 Task: Set up a 30-minute session to provide feedback on website user experience.
Action: Mouse pressed left at (84, 119)
Screenshot: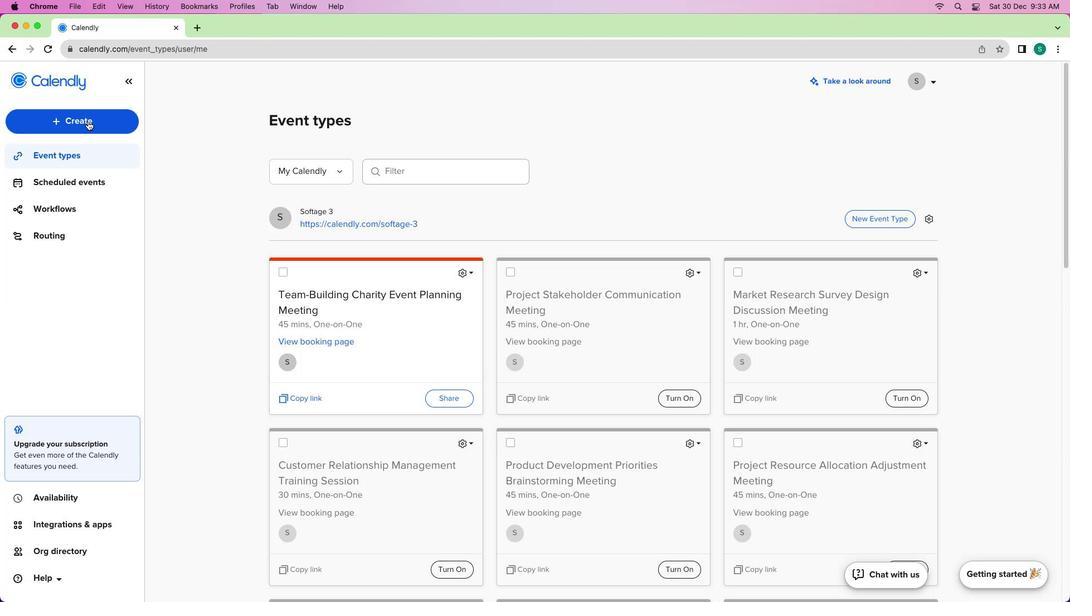 
Action: Mouse moved to (84, 119)
Screenshot: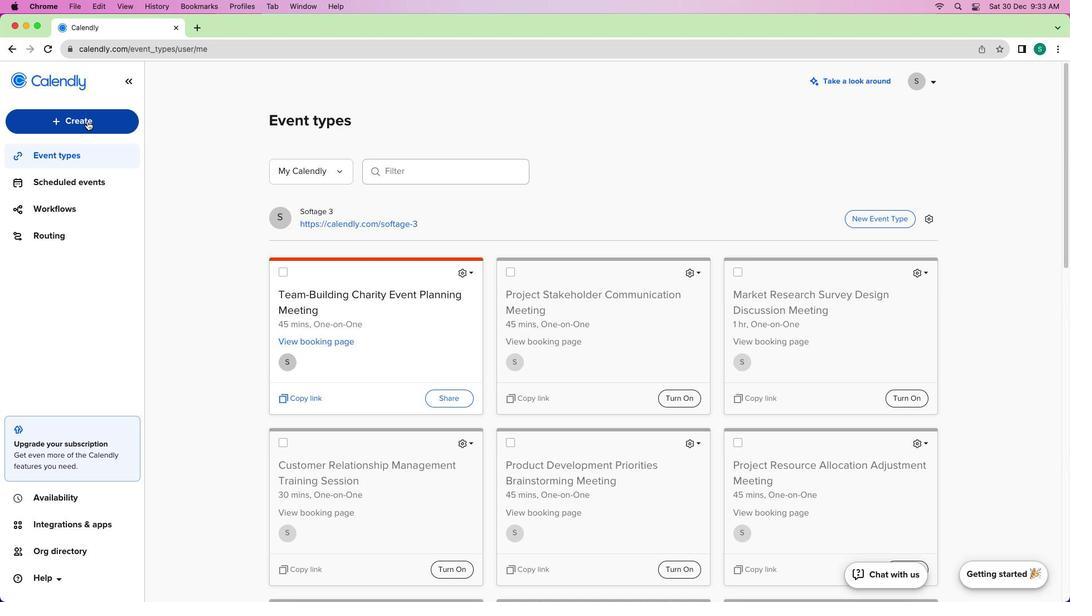 
Action: Mouse pressed left at (84, 119)
Screenshot: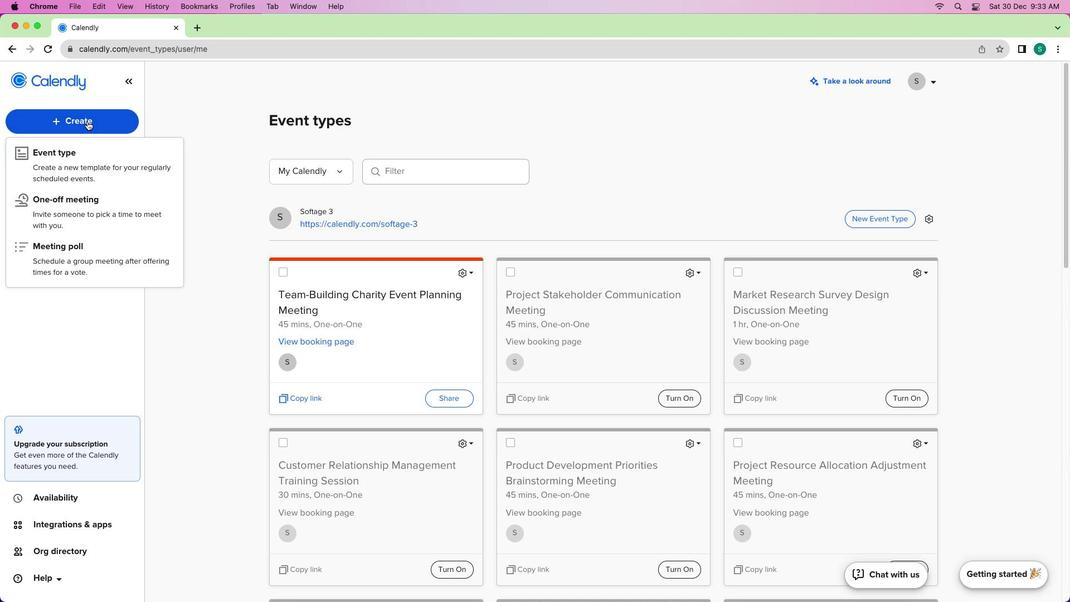 
Action: Mouse moved to (85, 135)
Screenshot: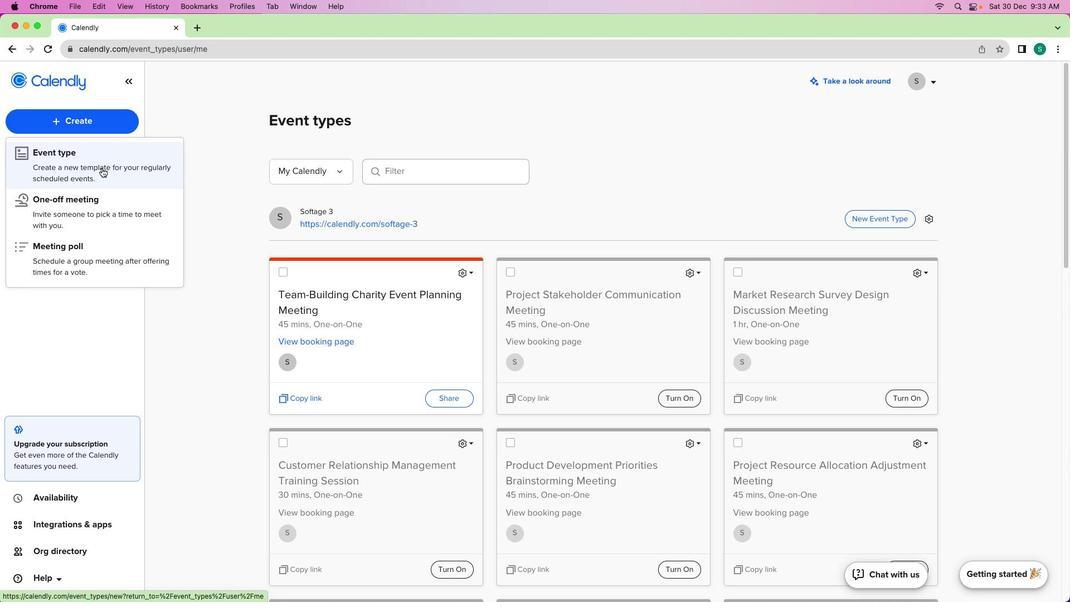 
Action: Mouse pressed left at (85, 135)
Screenshot: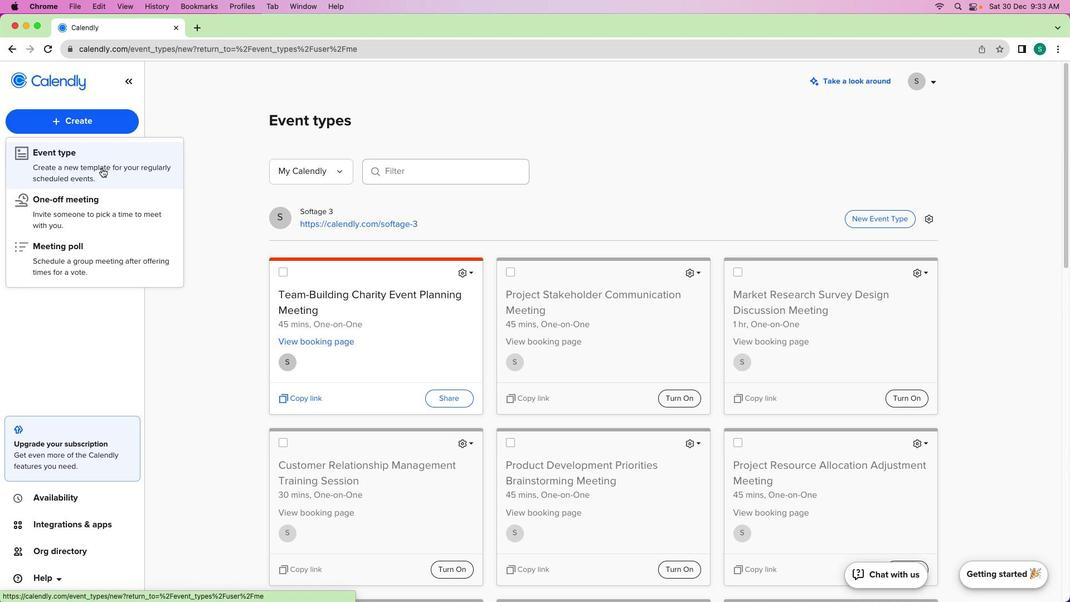
Action: Mouse moved to (99, 146)
Screenshot: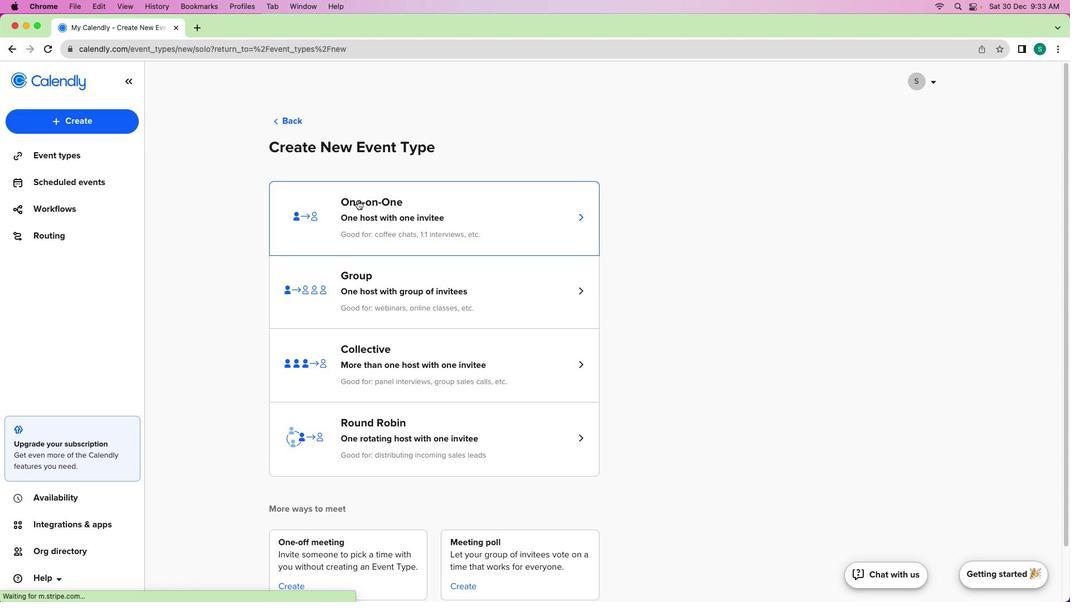 
Action: Mouse pressed left at (99, 146)
Screenshot: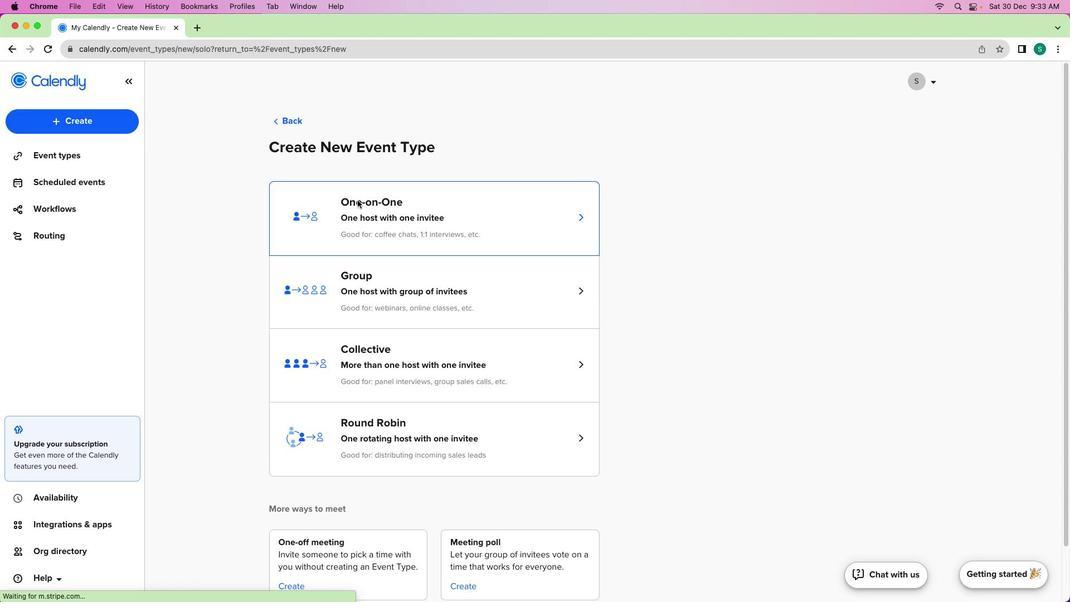 
Action: Mouse moved to (88, 139)
Screenshot: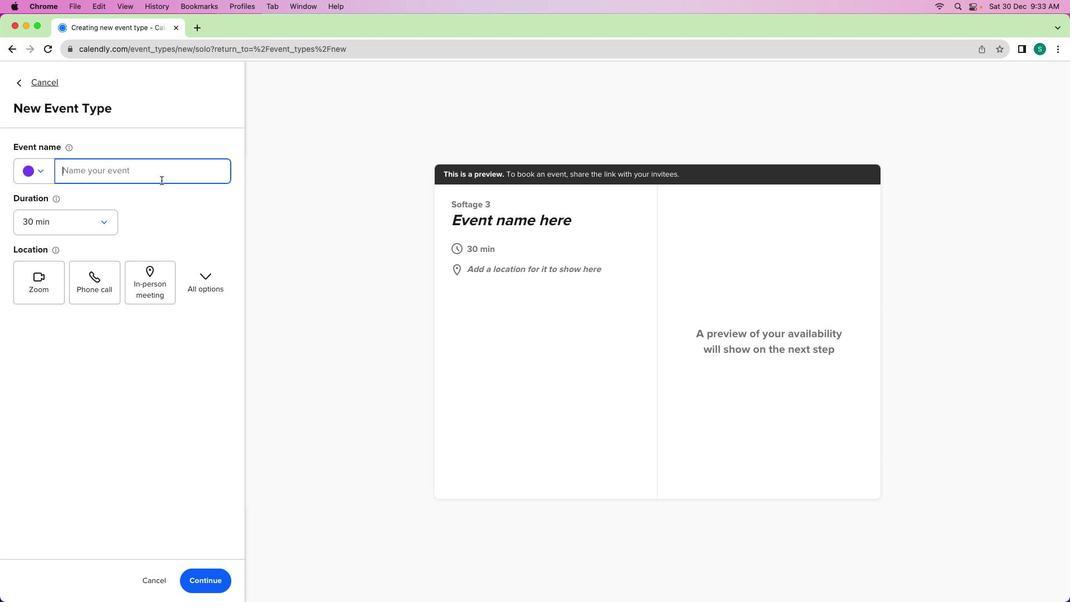 
Action: Mouse pressed left at (88, 139)
Screenshot: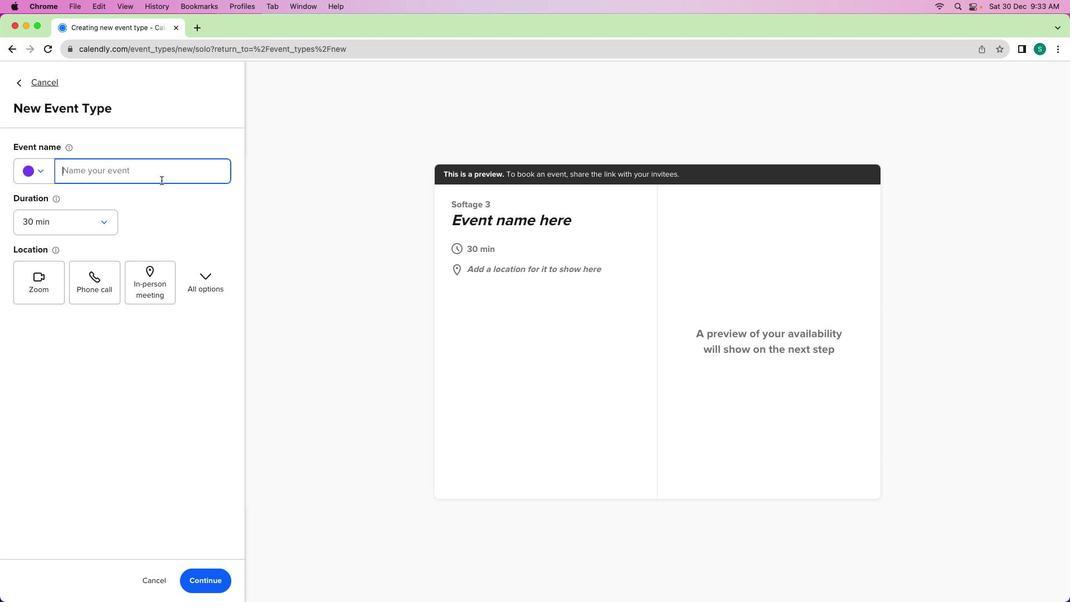 
Action: Key pressed Key.shift'W''e''b''i''s''t''e'Key.spaceKey.shift'U''s''e''r'Key.leftKey.leftKey.leftKey.leftKey.leftKey.leftKey.left'i'Key.leftKey.leftKey.backspaceKey.downKey.spaceKey.shift'E''x''p''e''r''i''e''n''c''e'Key.spaceKey.shift'F''e''e''d''b''a''c''k'Key.spaceKey.shift'S''e''s''s''i''o''n'
Screenshot: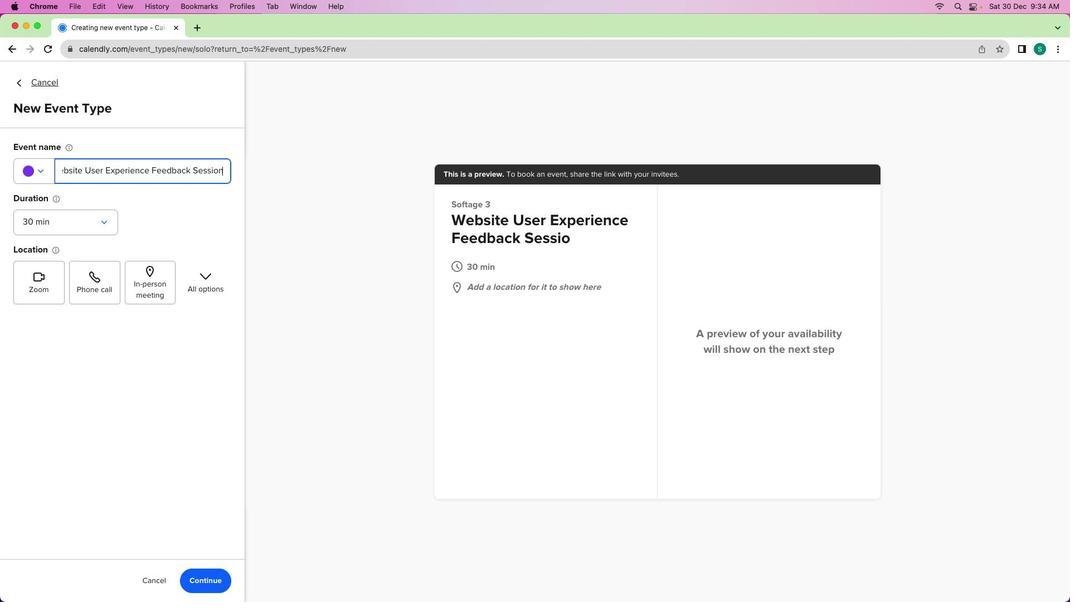 
Action: Mouse moved to (81, 136)
Screenshot: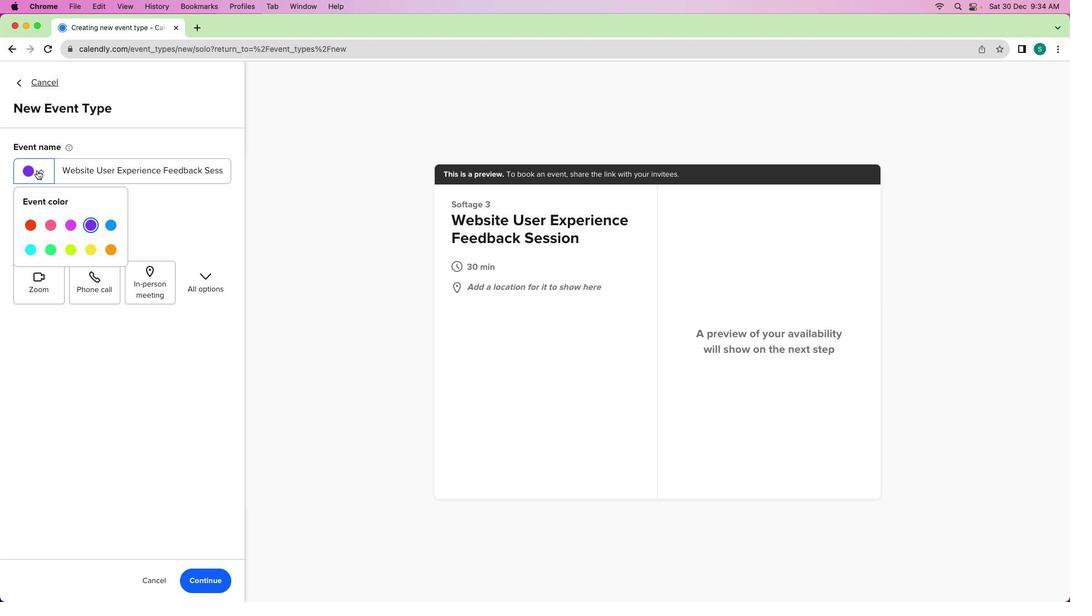 
Action: Mouse pressed left at (81, 136)
Screenshot: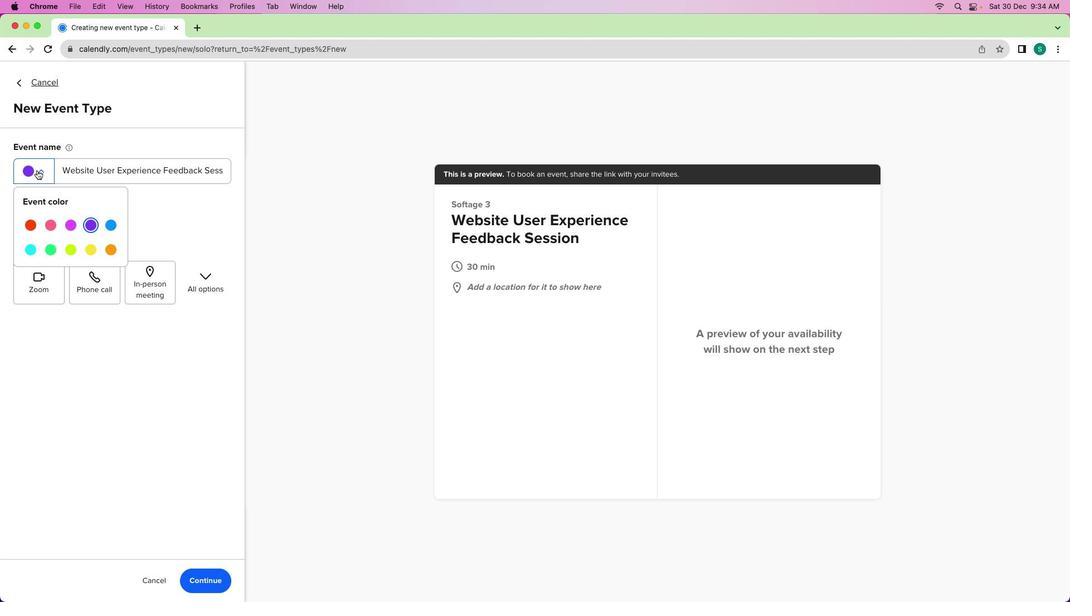 
Action: Mouse moved to (83, 155)
Screenshot: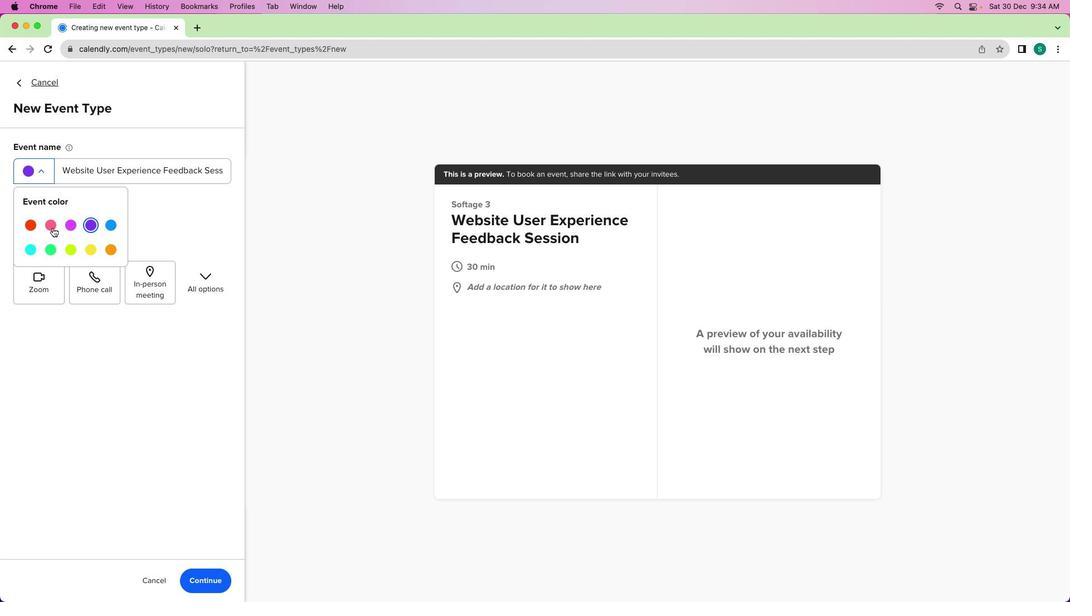 
Action: Mouse pressed left at (83, 155)
Screenshot: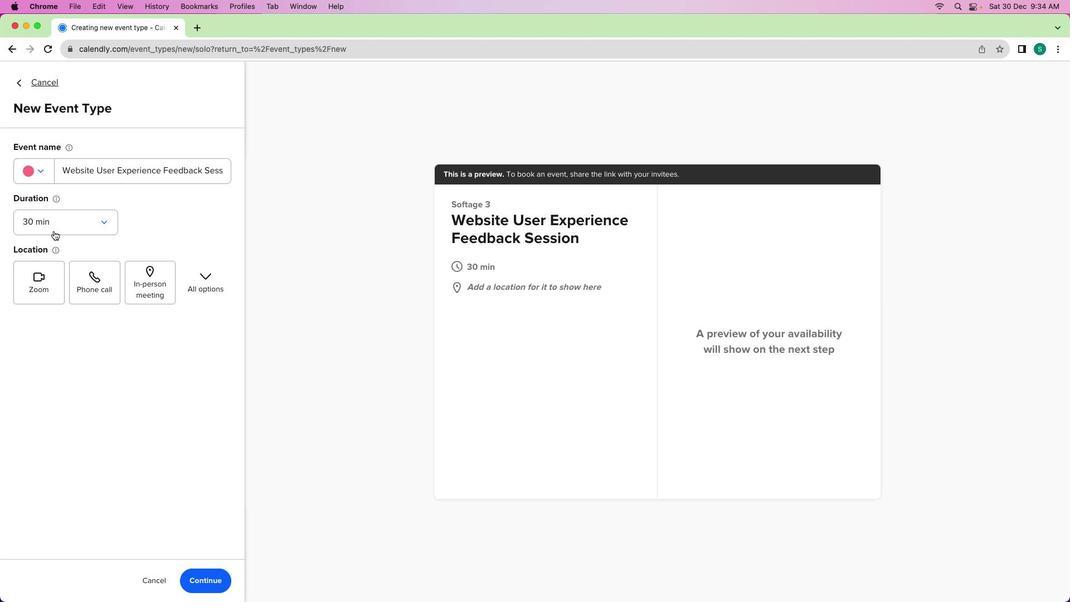 
Action: Mouse moved to (90, 274)
Screenshot: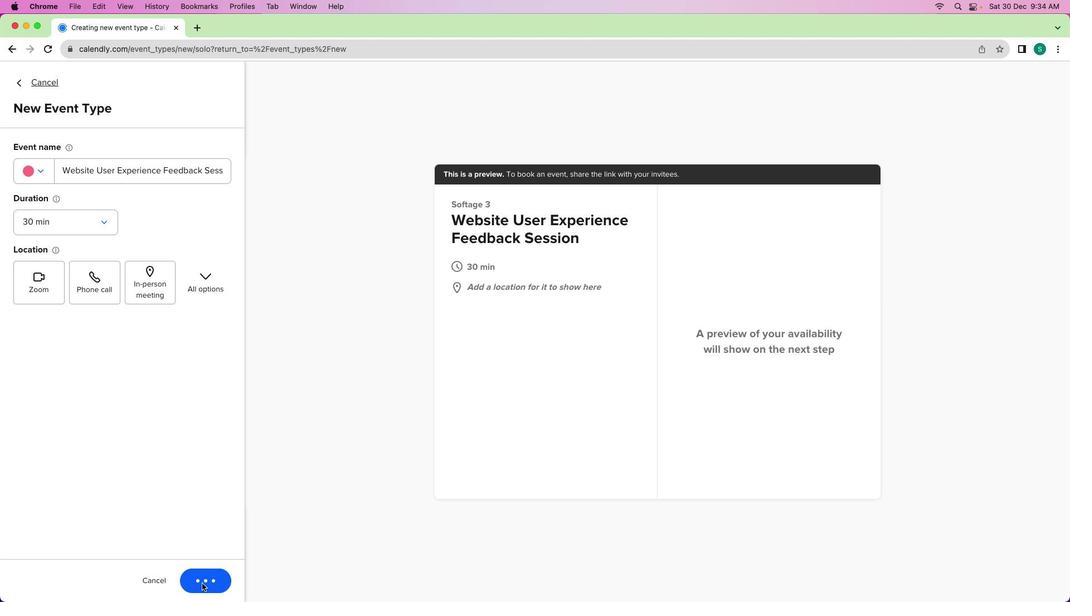 
Action: Mouse pressed left at (90, 274)
Screenshot: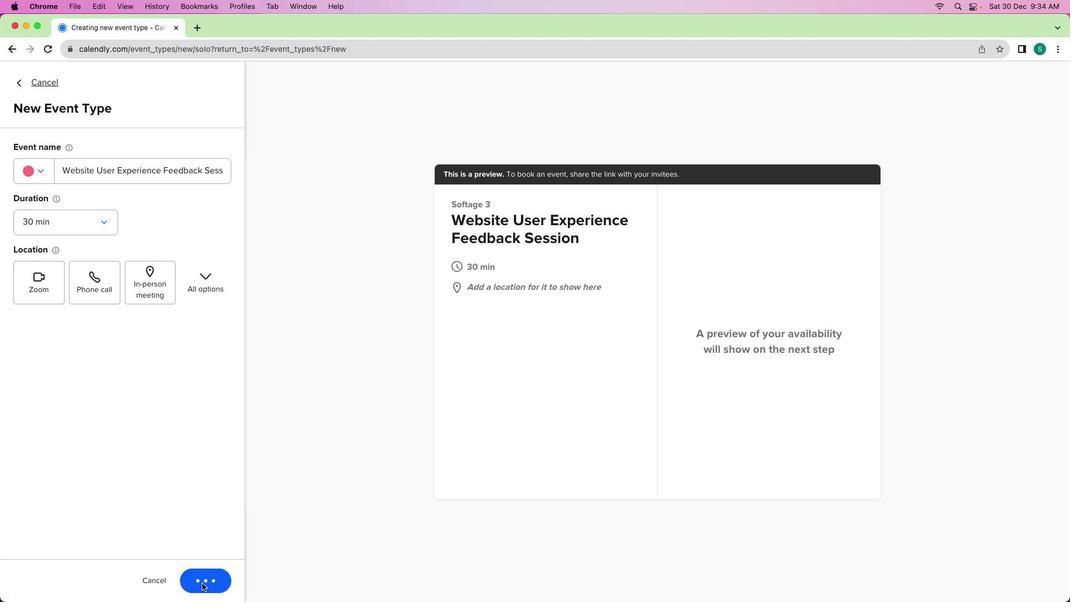 
Action: Mouse moved to (90, 222)
Screenshot: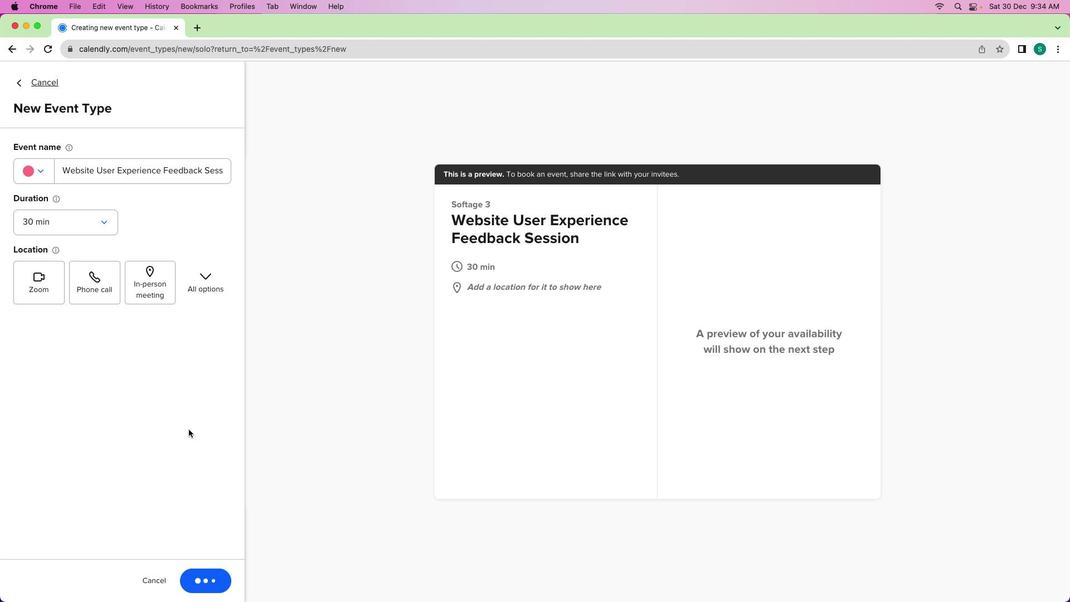 
Action: Mouse scrolled (90, 222) with delta (80, 79)
Screenshot: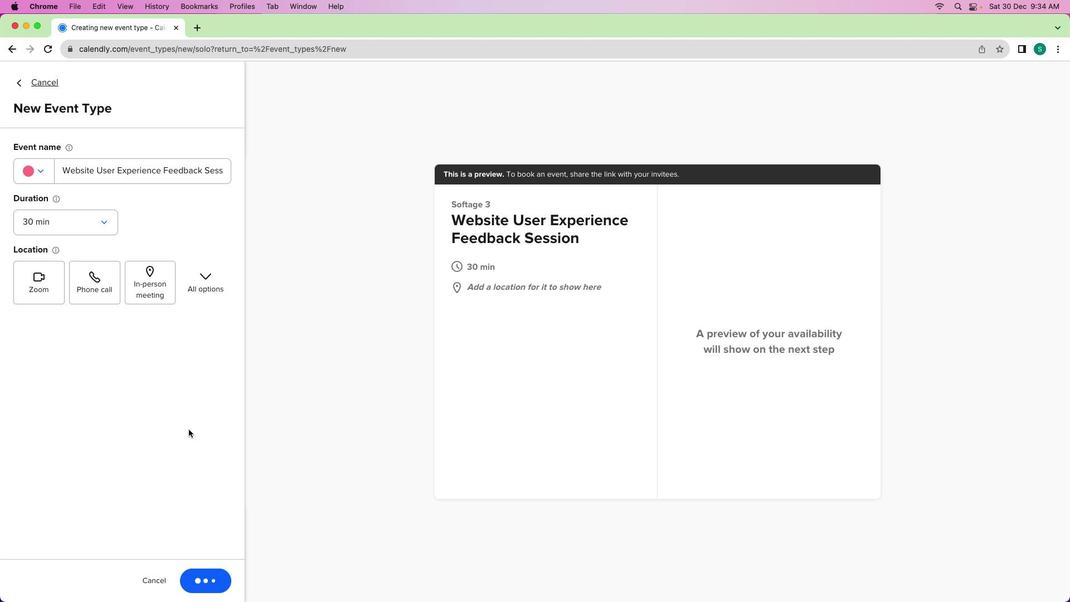 
Action: Mouse moved to (90, 222)
Screenshot: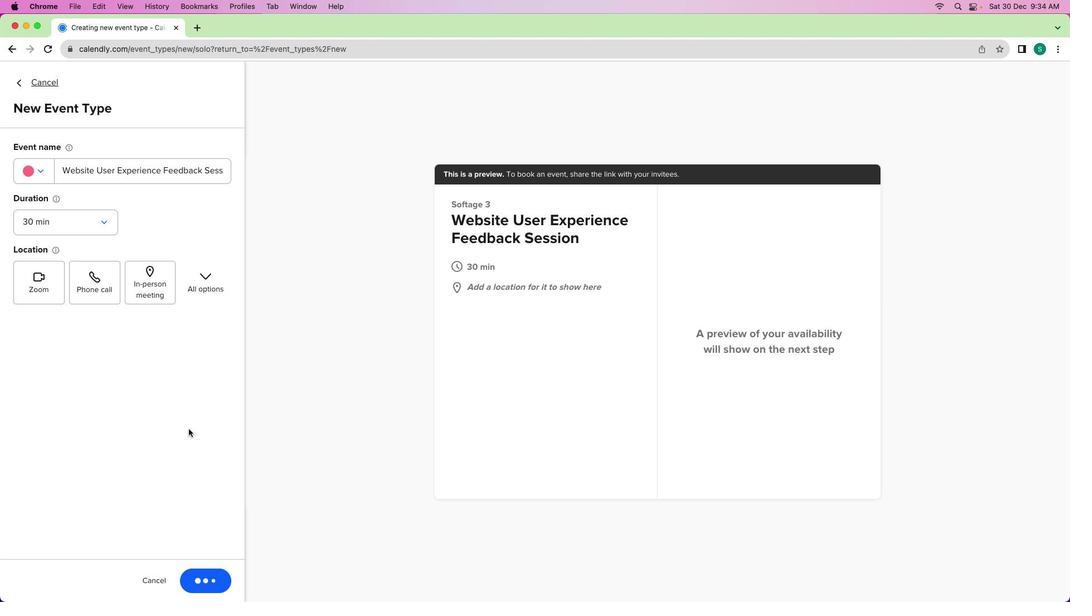 
Action: Mouse scrolled (90, 222) with delta (80, 79)
Screenshot: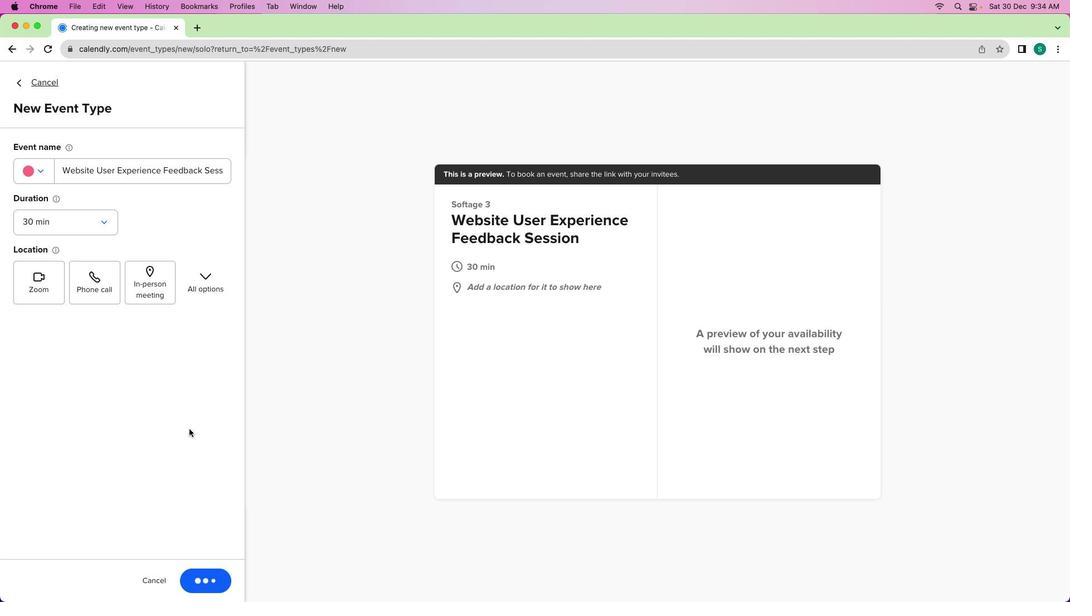 
Action: Mouse moved to (90, 222)
Screenshot: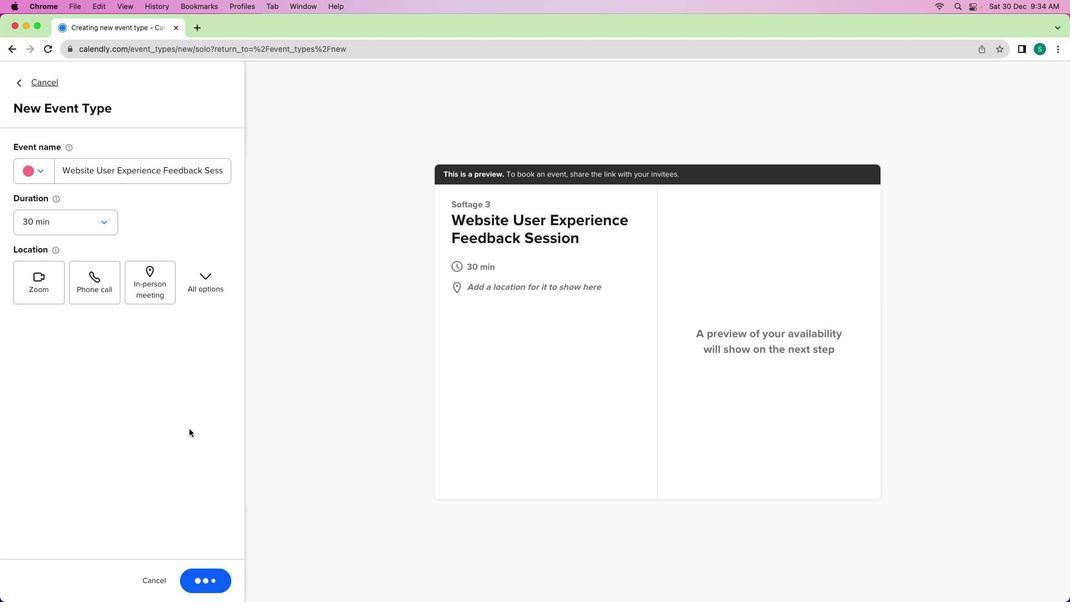 
Action: Mouse scrolled (90, 222) with delta (80, 79)
Screenshot: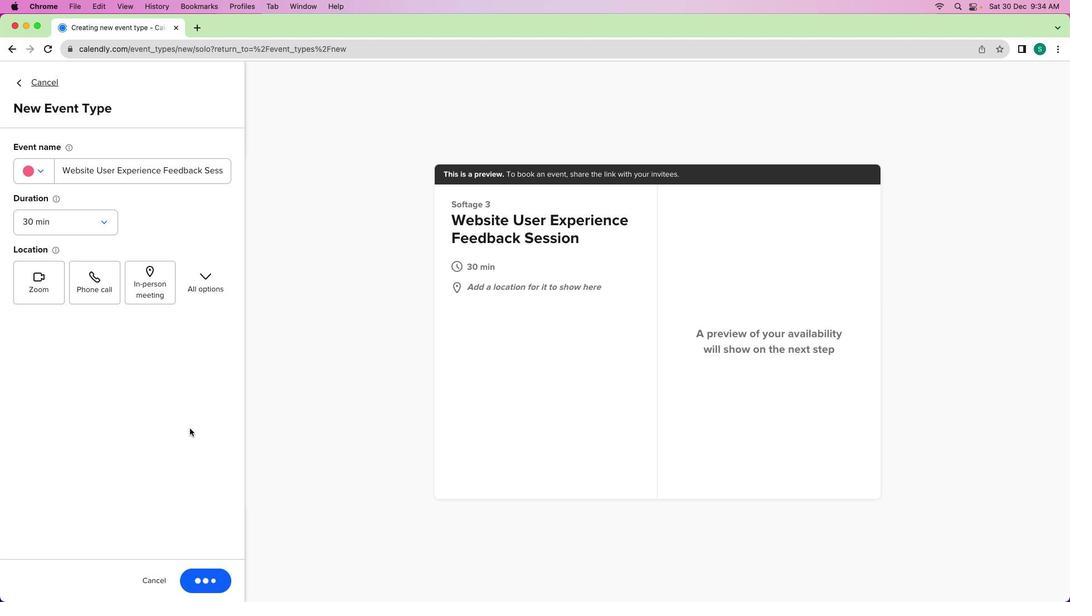 
Action: Mouse moved to (90, 222)
Screenshot: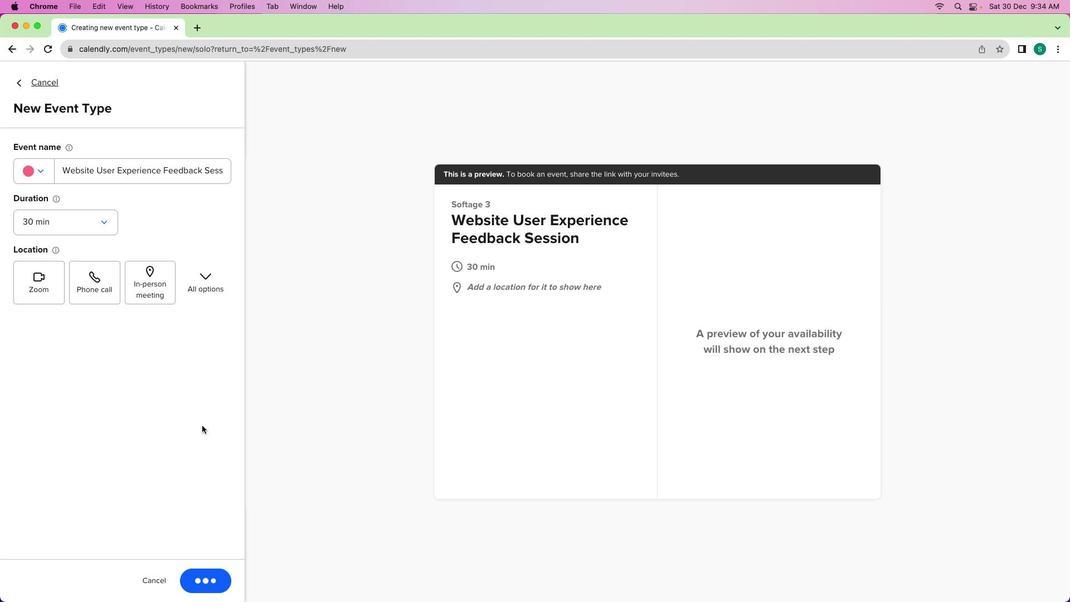 
Action: Mouse scrolled (90, 222) with delta (80, 78)
Screenshot: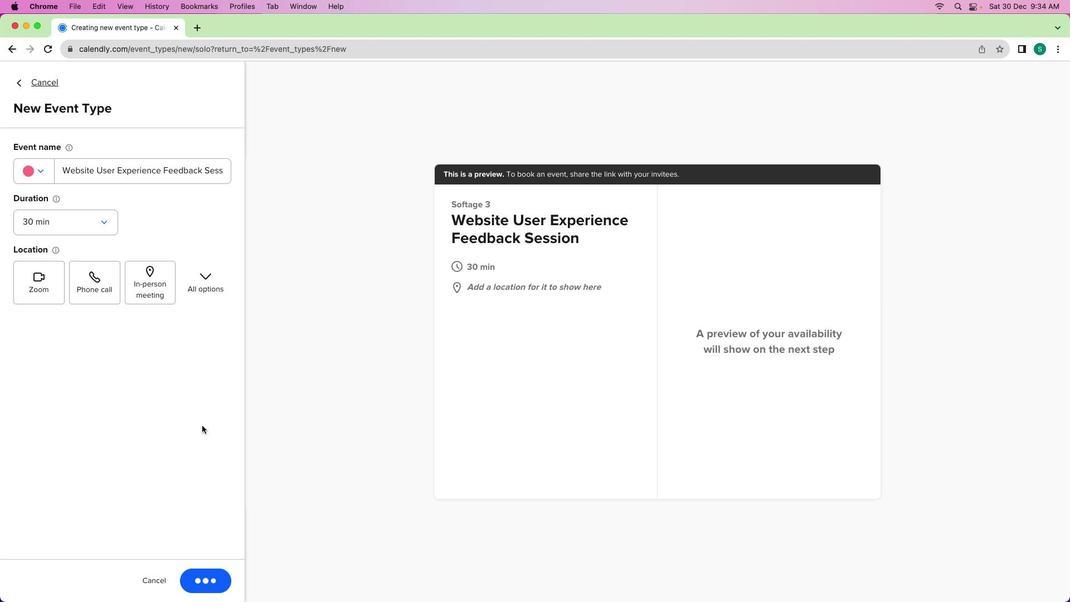
Action: Mouse moved to (92, 220)
Screenshot: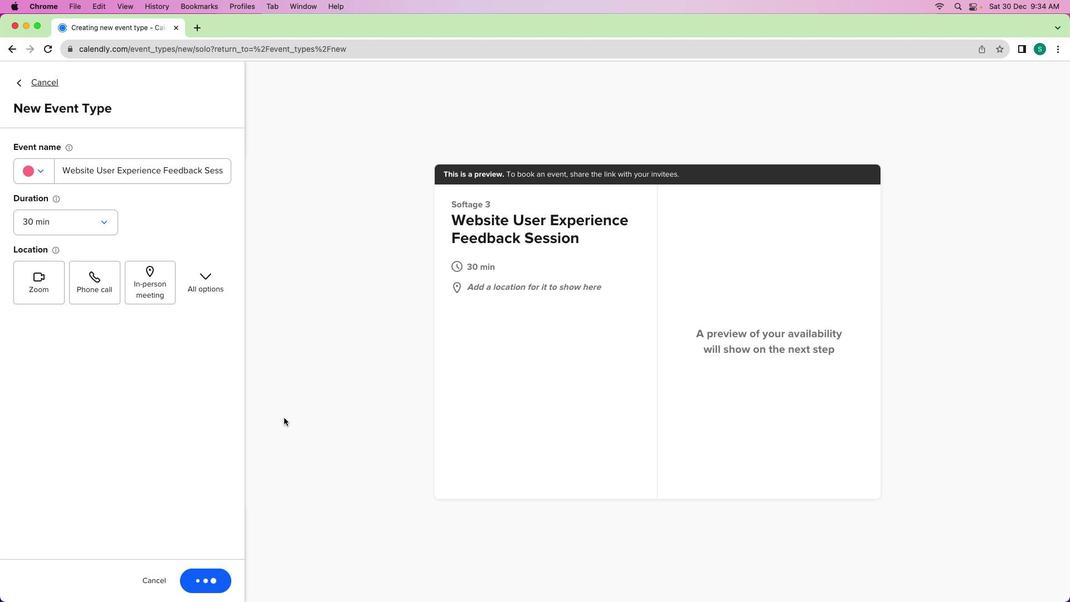 
Action: Mouse scrolled (92, 220) with delta (80, 79)
Screenshot: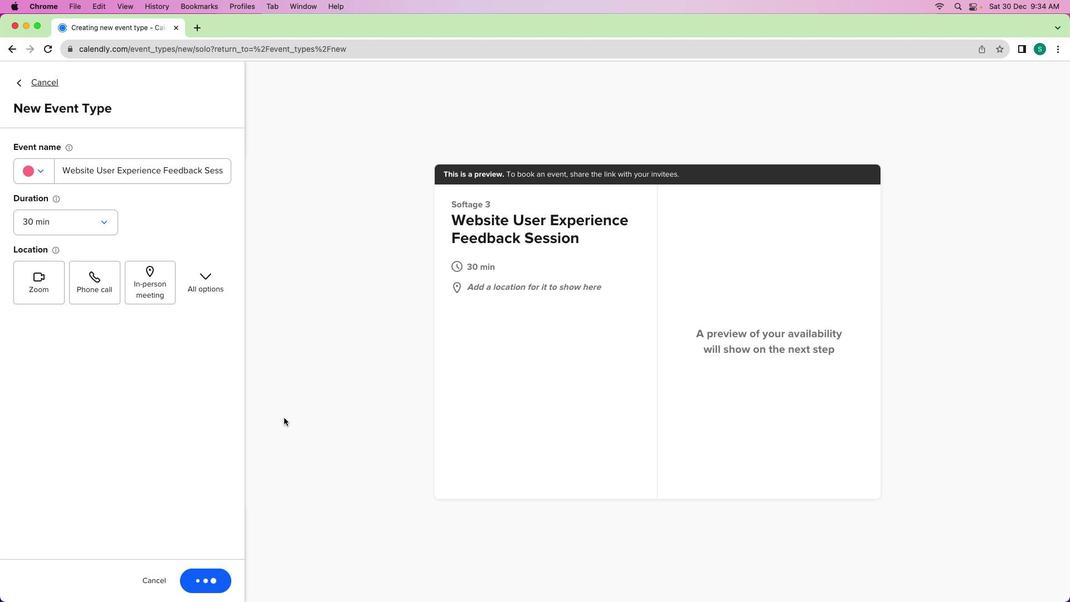 
Action: Mouse moved to (95, 219)
Screenshot: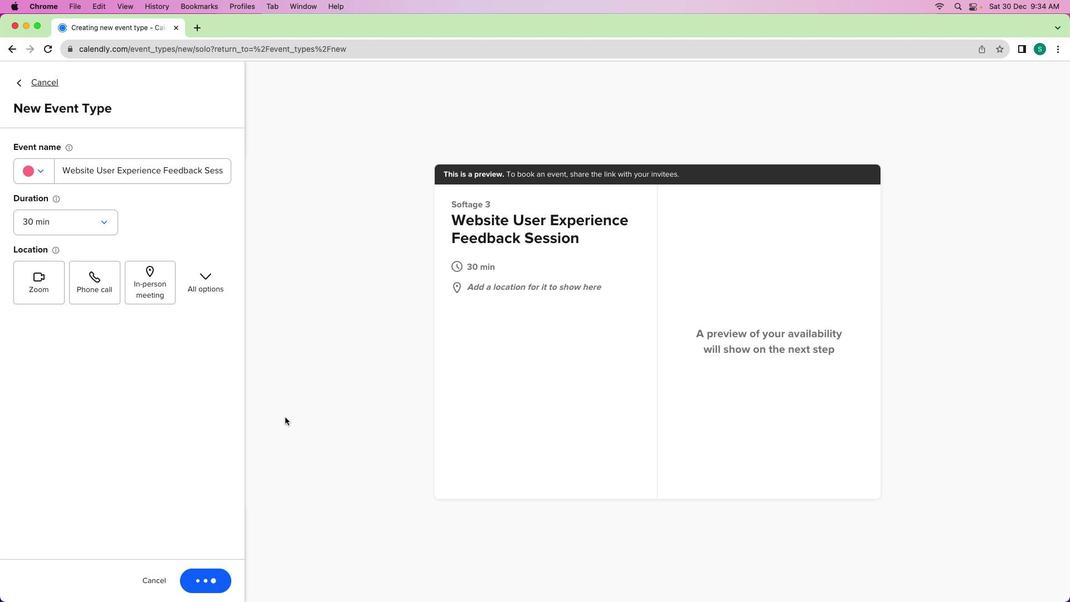 
Action: Mouse scrolled (95, 219) with delta (80, 79)
Screenshot: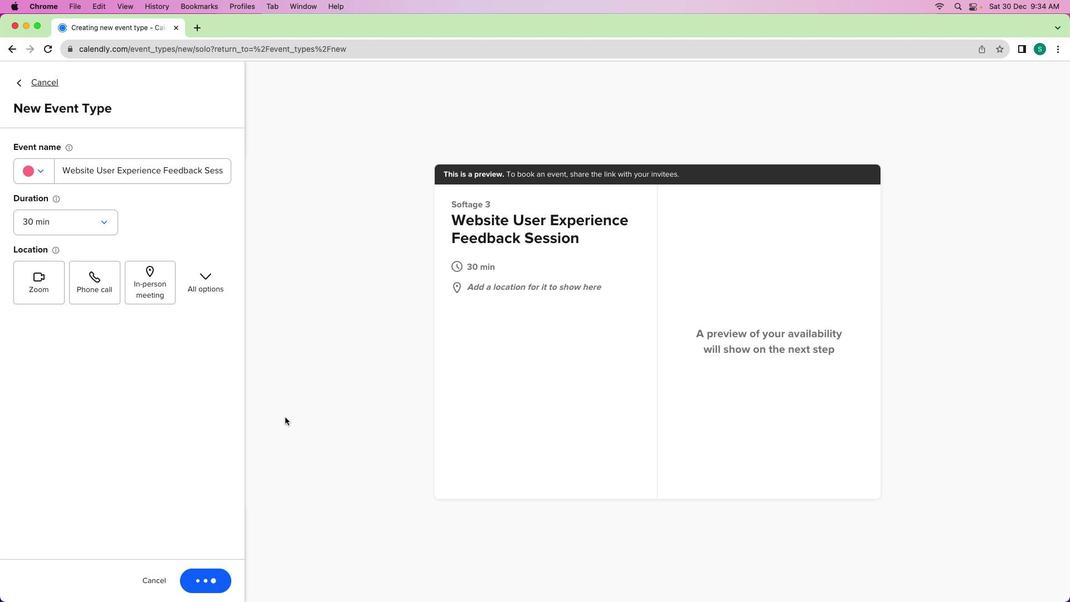 
Action: Mouse moved to (95, 219)
Screenshot: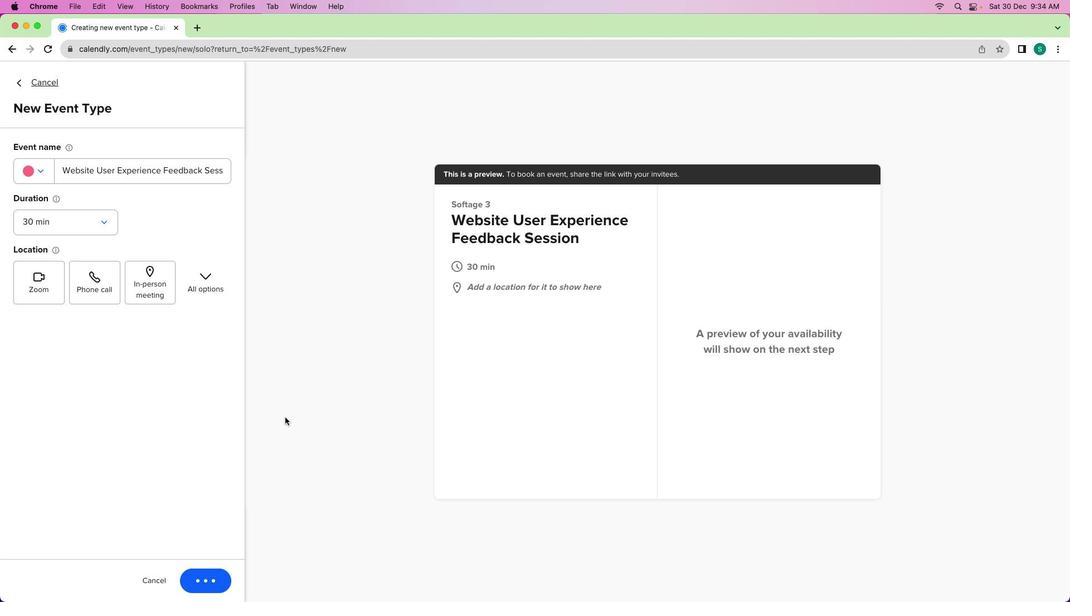 
Action: Mouse scrolled (95, 219) with delta (80, 79)
Screenshot: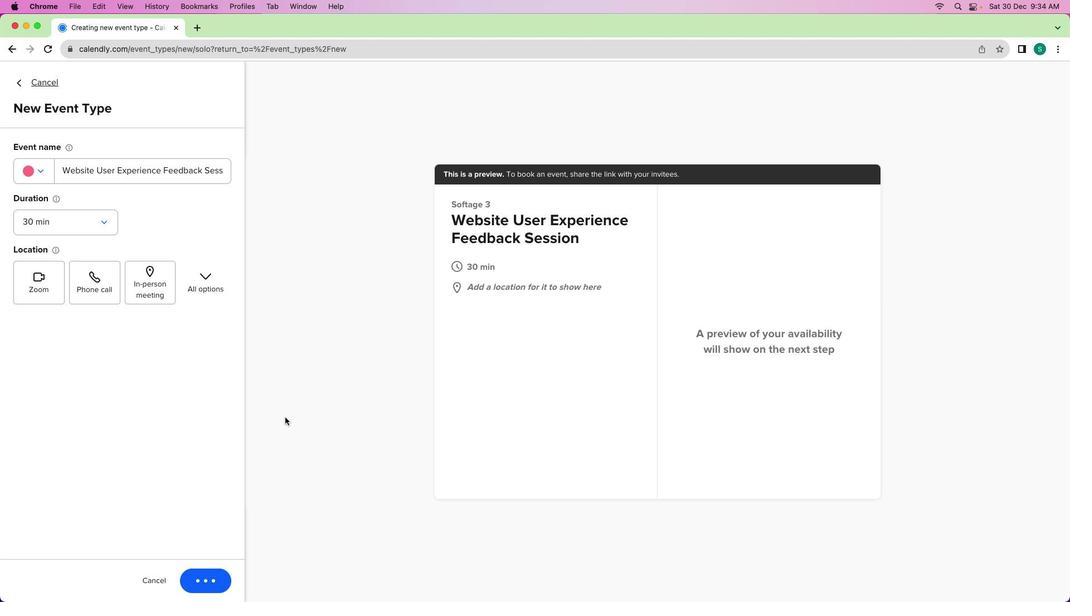 
Action: Mouse scrolled (95, 219) with delta (80, 79)
Screenshot: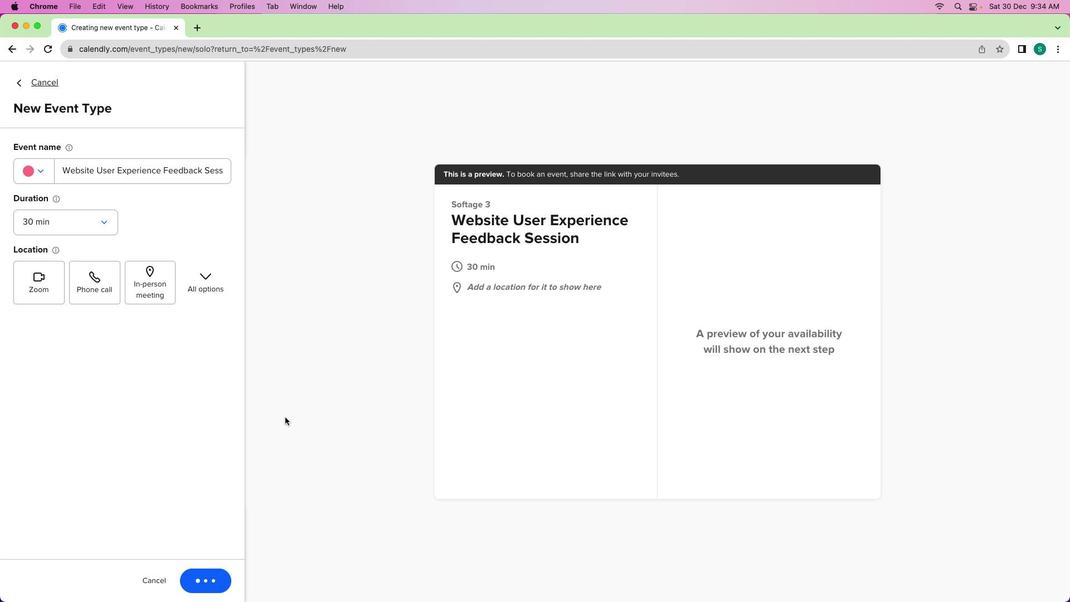 
Action: Mouse scrolled (95, 219) with delta (80, 79)
Screenshot: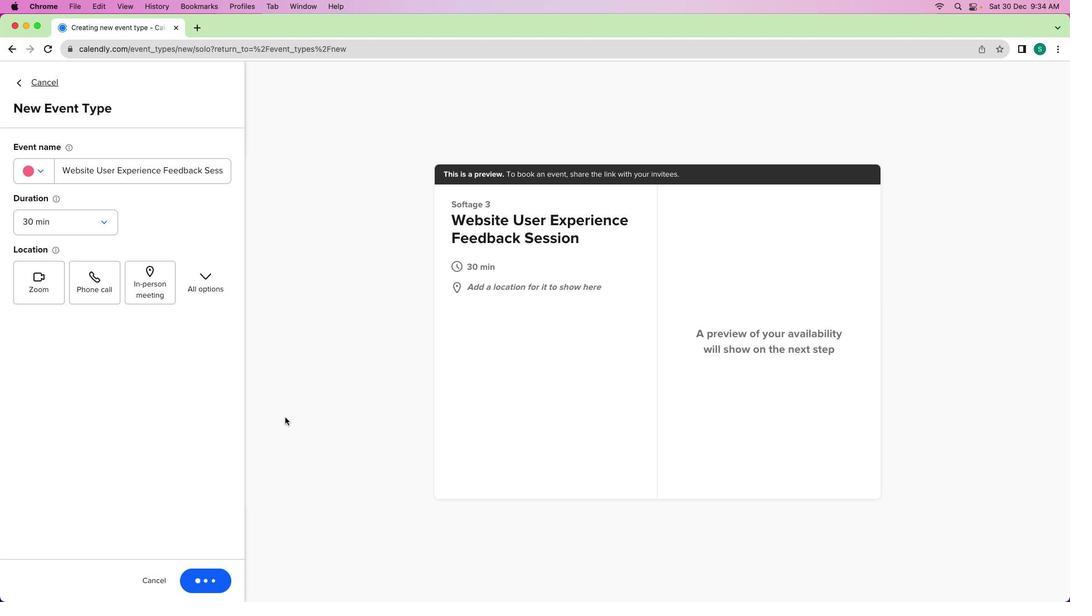 
Action: Mouse scrolled (95, 219) with delta (80, 79)
Screenshot: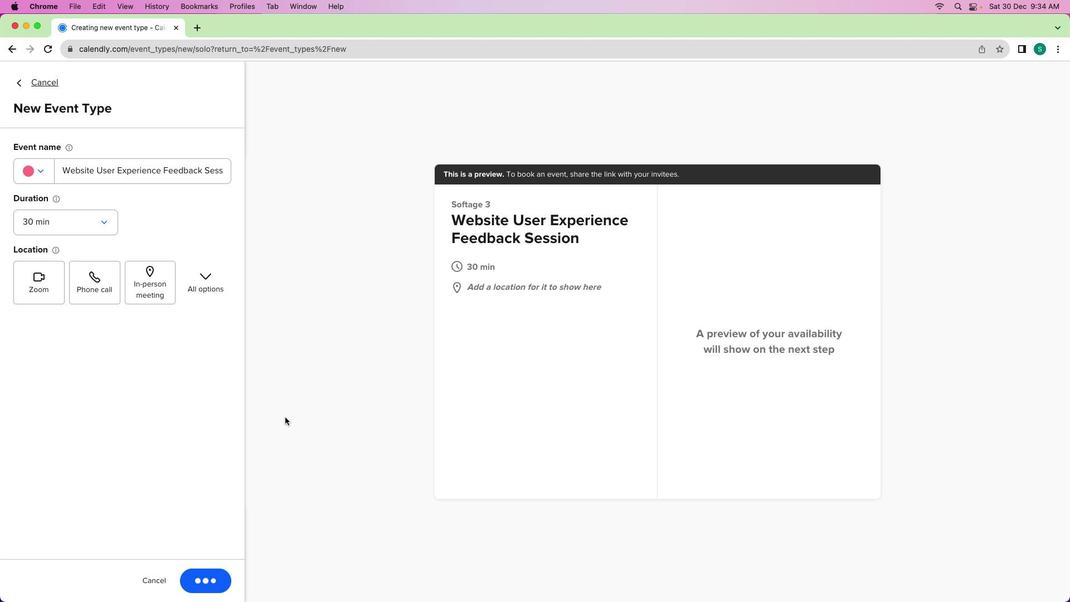 
Action: Mouse scrolled (95, 219) with delta (80, 79)
Screenshot: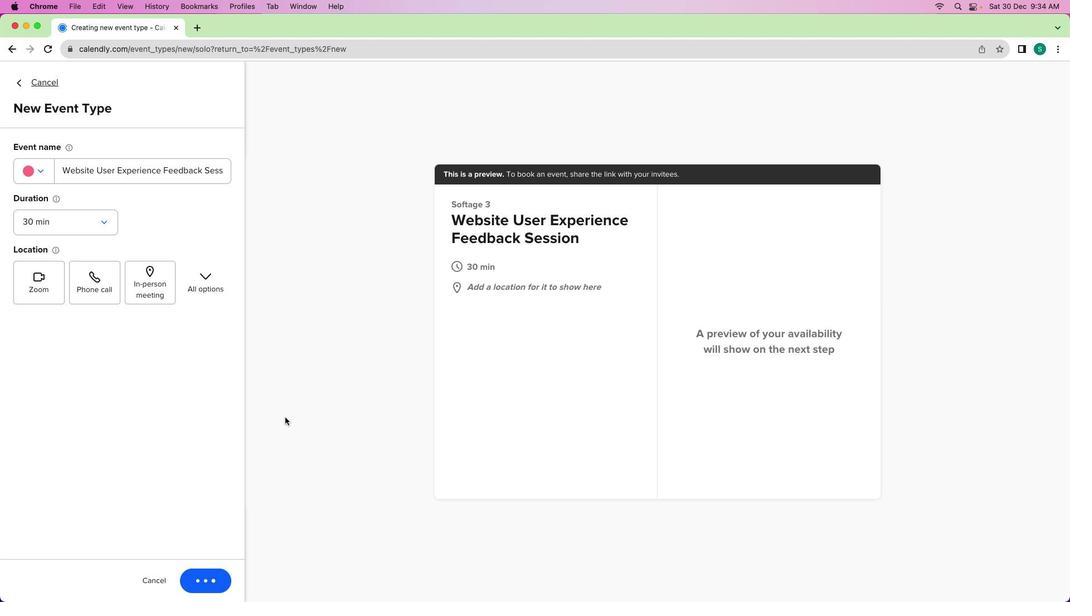 
Action: Mouse moved to (95, 219)
Screenshot: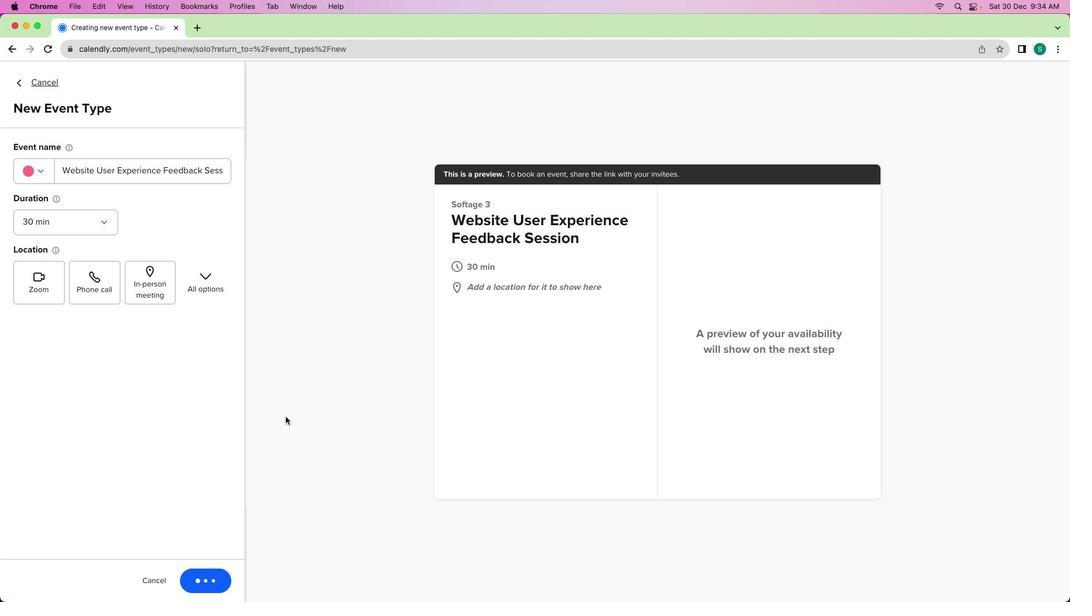 
Action: Mouse scrolled (95, 219) with delta (80, 79)
Screenshot: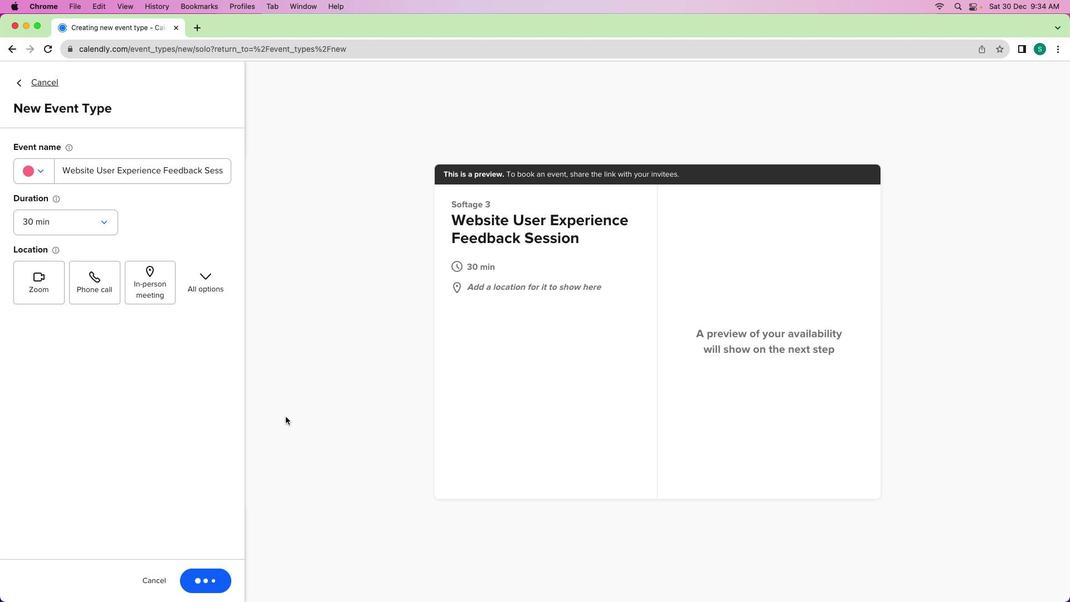 
Action: Mouse scrolled (95, 219) with delta (80, 79)
Screenshot: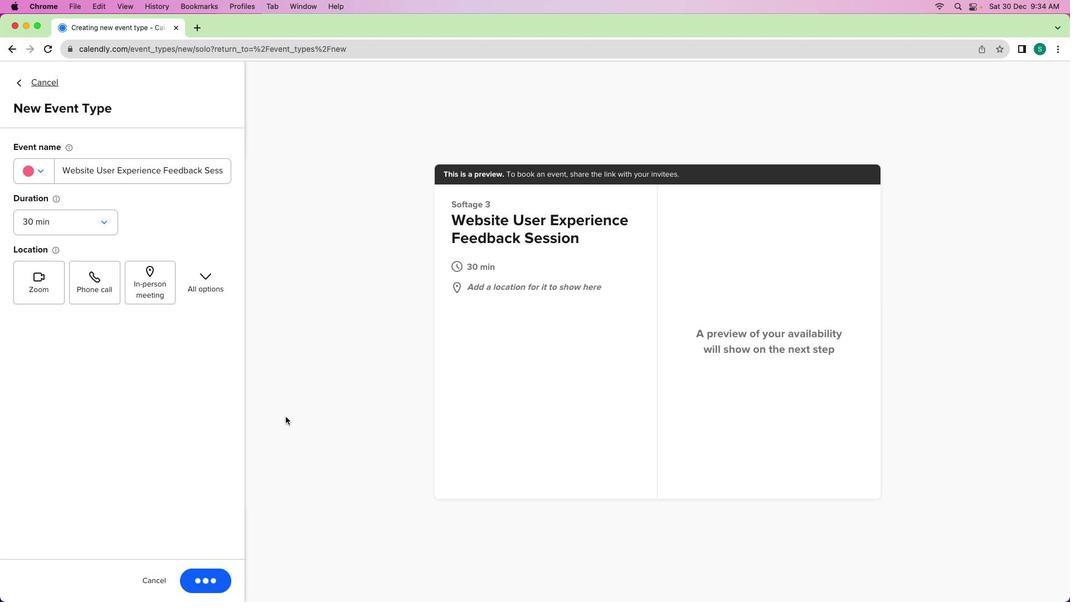 
Action: Mouse scrolled (95, 219) with delta (80, 79)
Screenshot: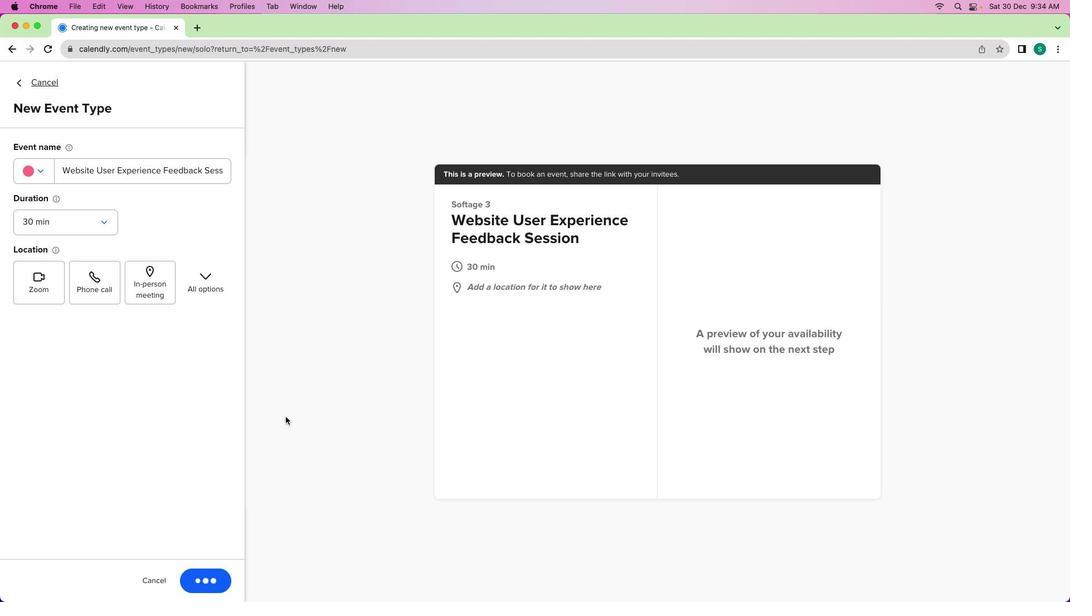 
Action: Mouse scrolled (95, 219) with delta (80, 79)
Screenshot: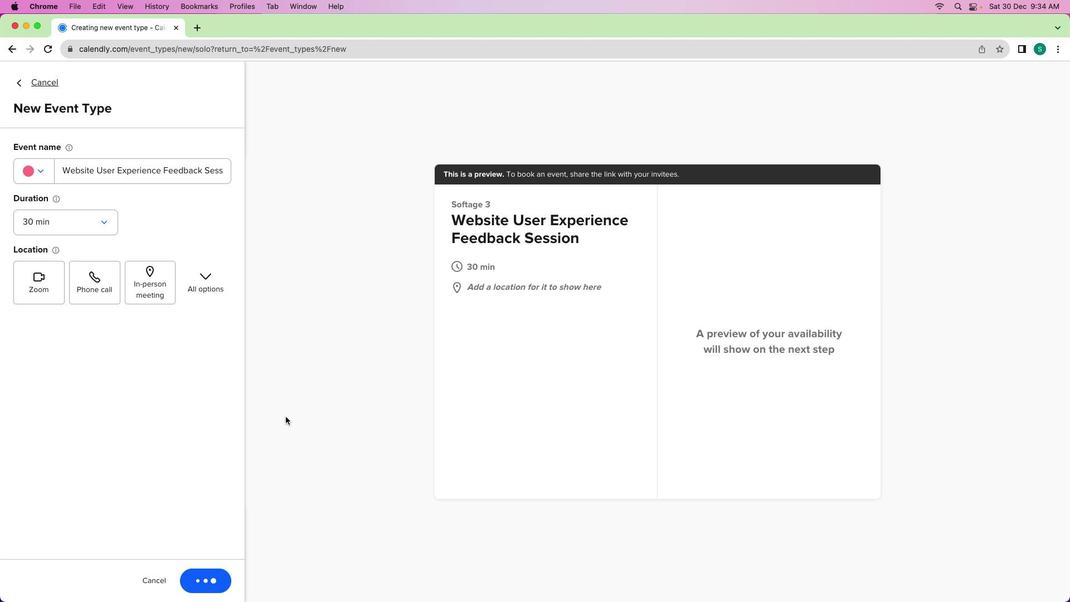 
Action: Mouse scrolled (95, 219) with delta (80, 79)
Screenshot: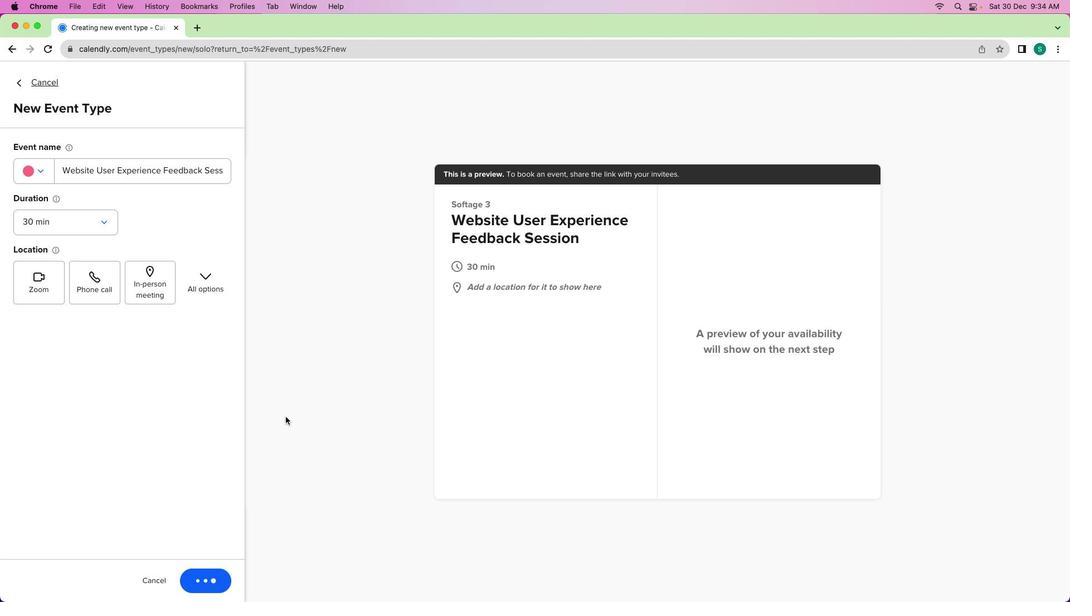 
Action: Mouse scrolled (95, 219) with delta (80, 79)
Screenshot: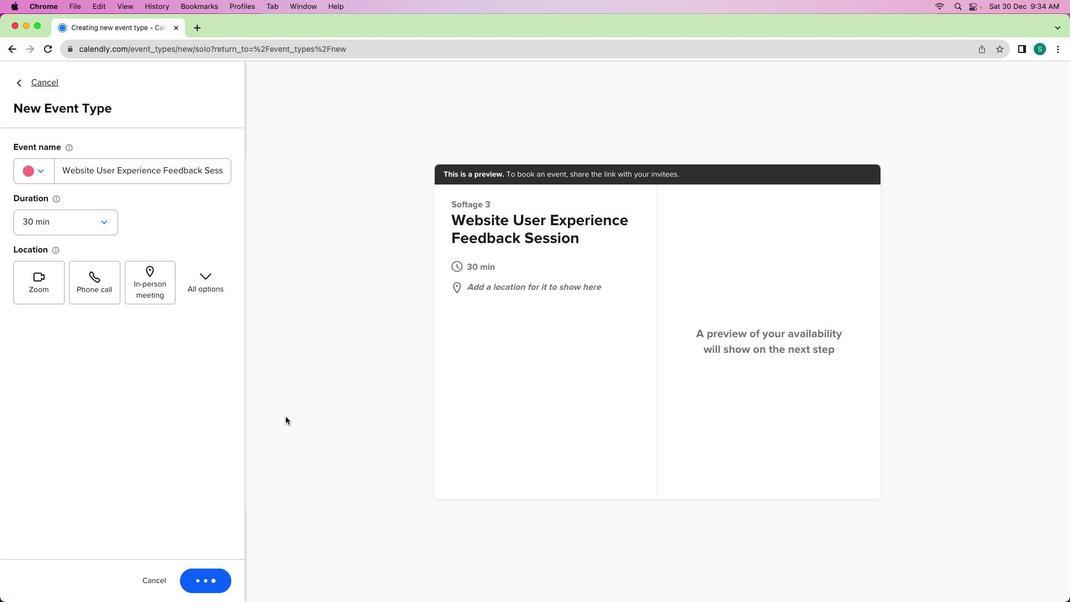 
Action: Mouse scrolled (95, 219) with delta (80, 79)
Screenshot: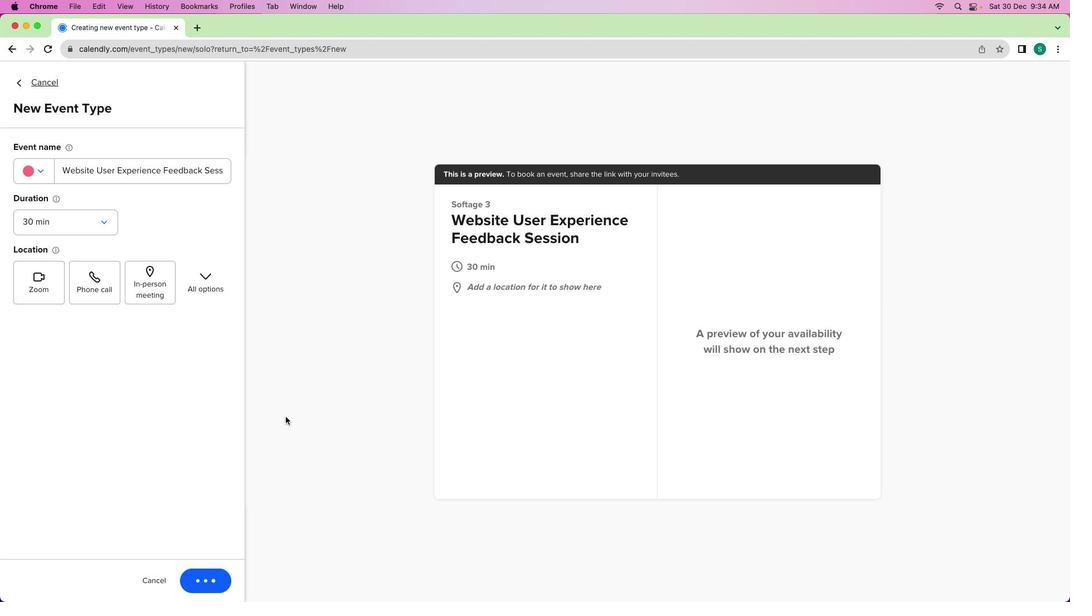 
Action: Mouse scrolled (95, 219) with delta (80, 79)
Screenshot: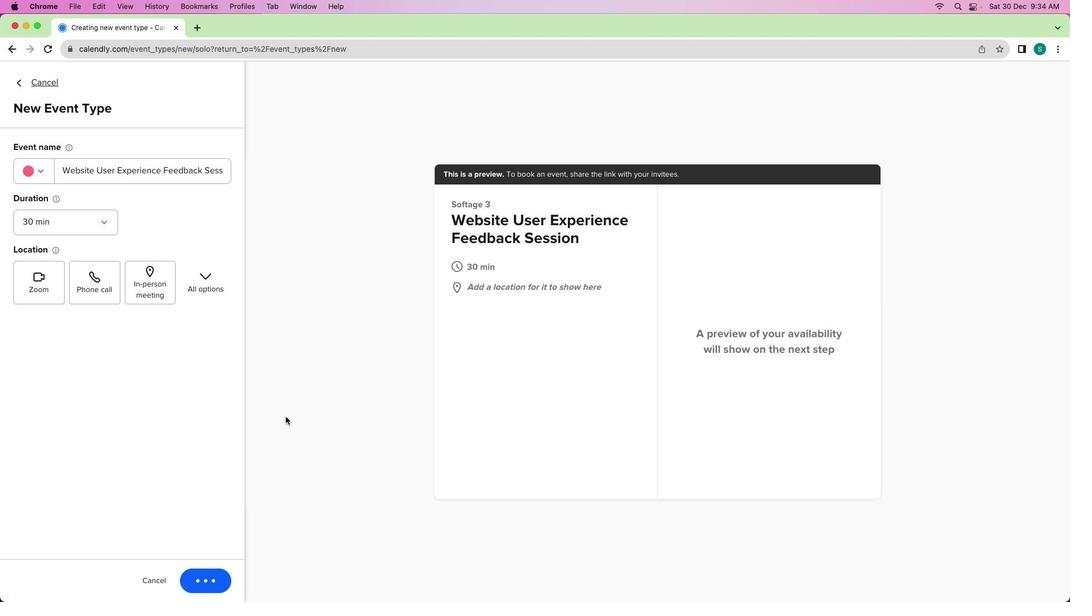 
Action: Mouse scrolled (95, 219) with delta (80, 79)
Screenshot: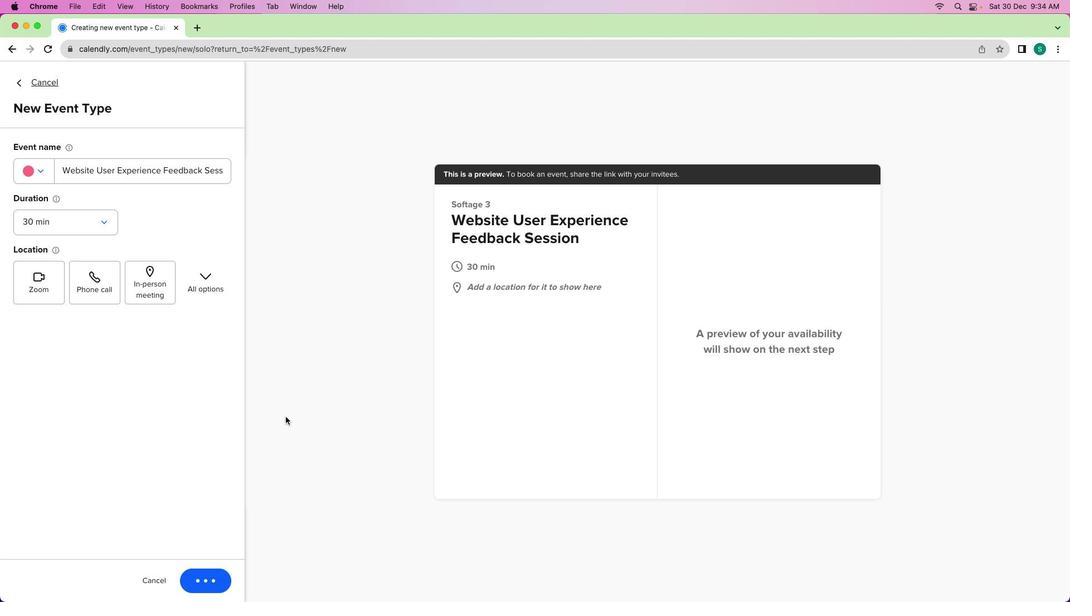 
Action: Mouse scrolled (95, 219) with delta (80, 79)
Screenshot: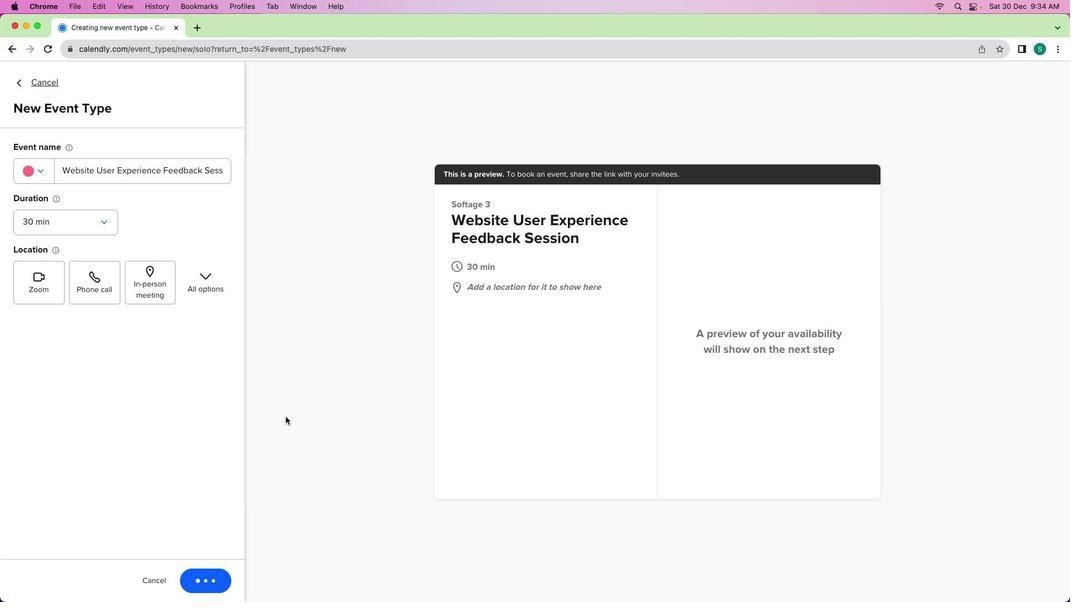 
Action: Mouse scrolled (95, 219) with delta (80, 79)
Screenshot: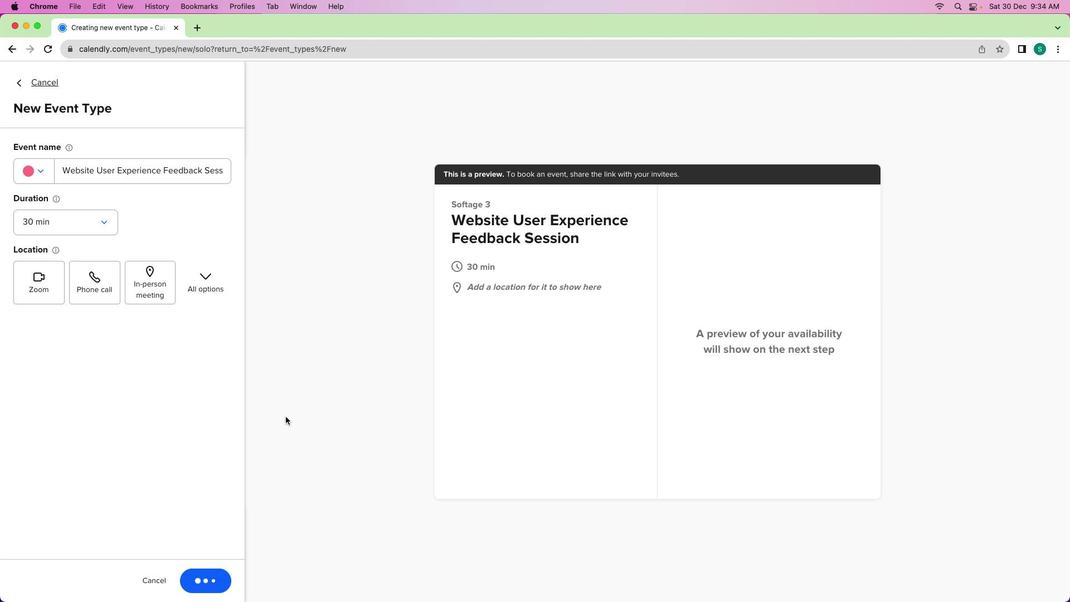 
Action: Mouse scrolled (95, 219) with delta (80, 79)
Screenshot: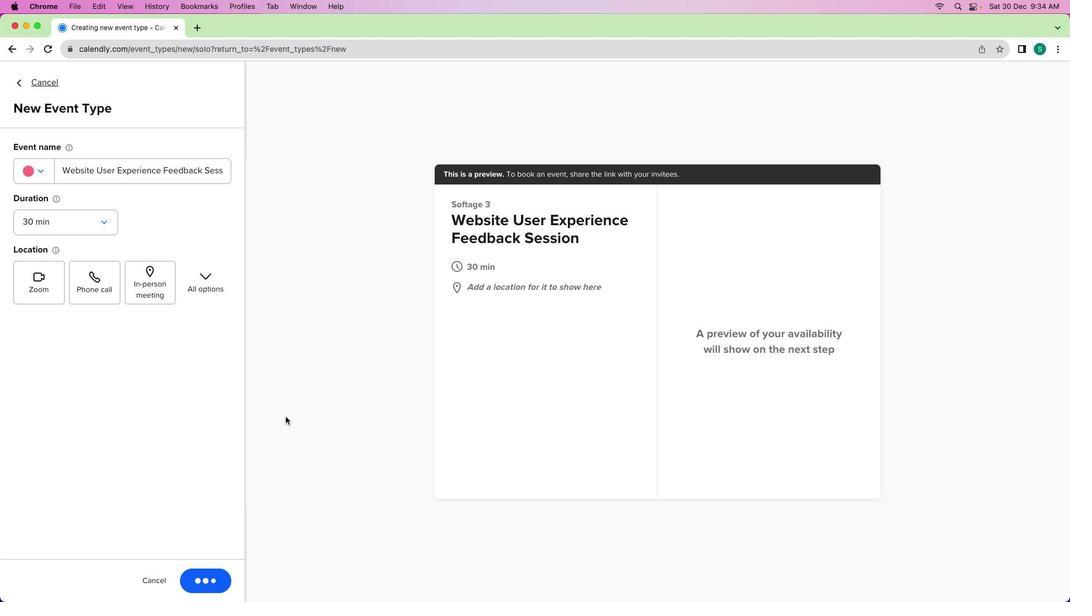 
Action: Mouse moved to (84, 149)
Screenshot: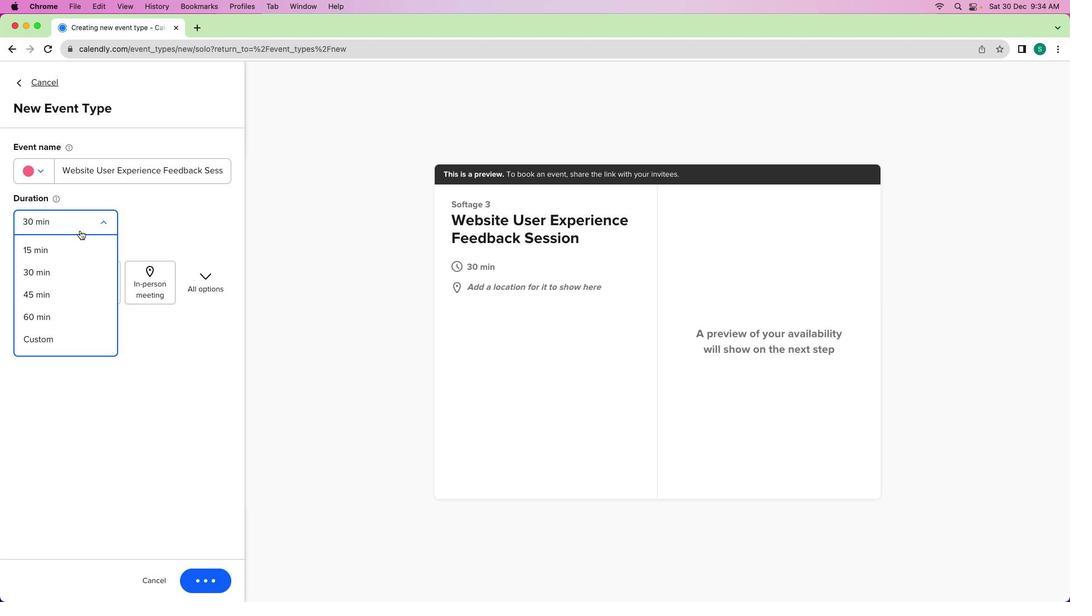 
Action: Mouse pressed left at (84, 149)
Screenshot: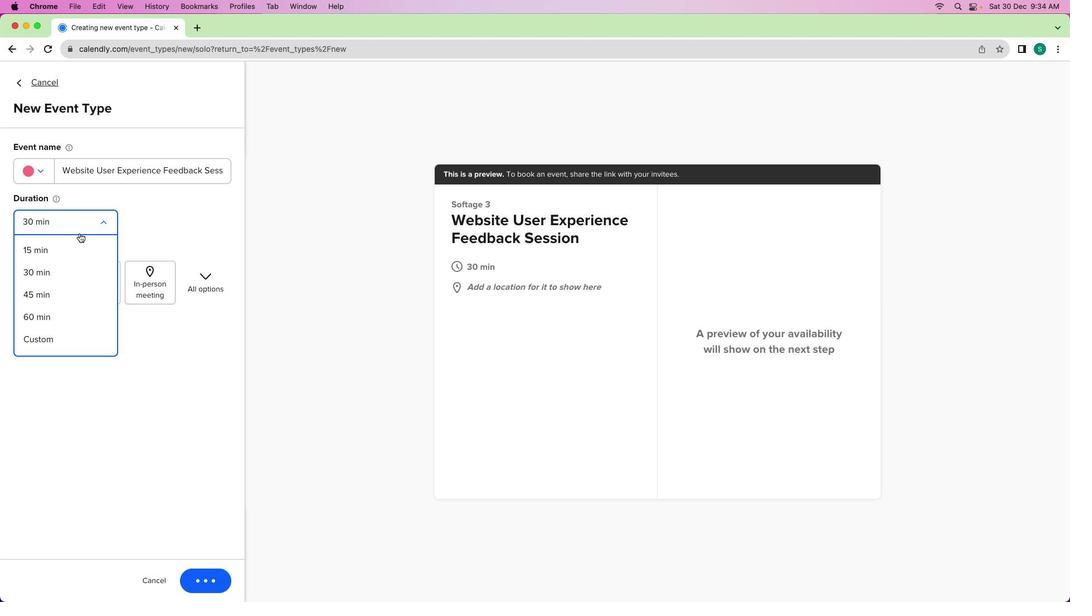 
Action: Mouse moved to (84, 154)
Screenshot: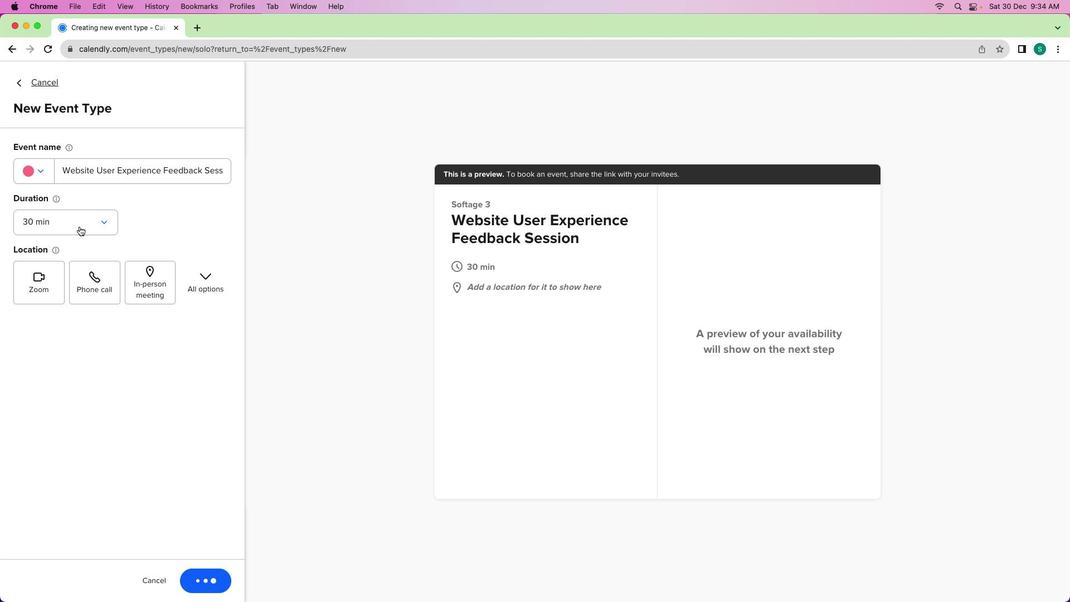 
Action: Mouse pressed left at (84, 154)
Screenshot: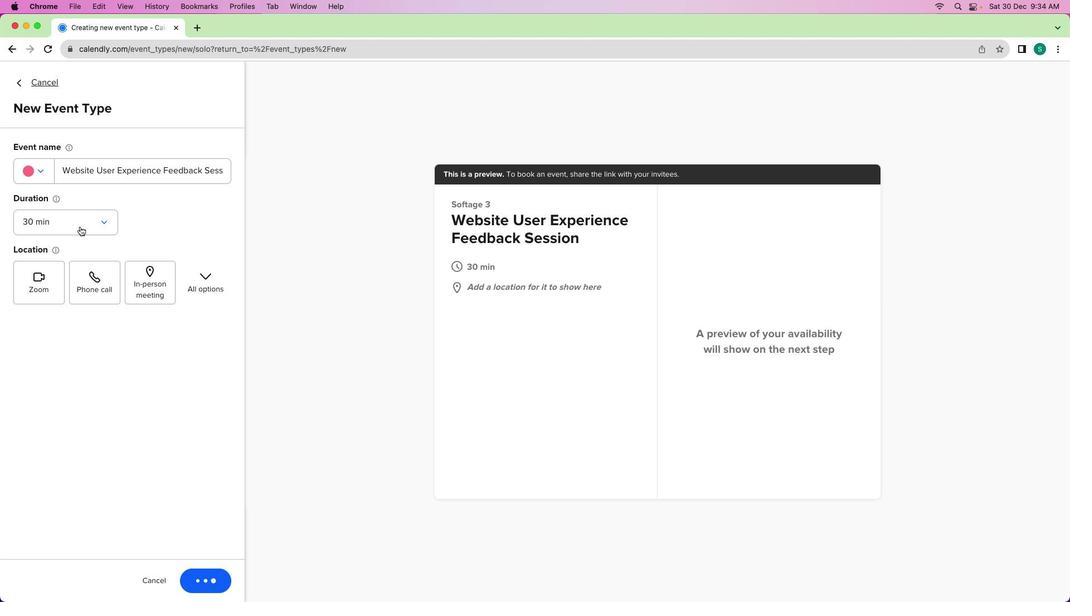 
Action: Mouse moved to (91, 273)
Screenshot: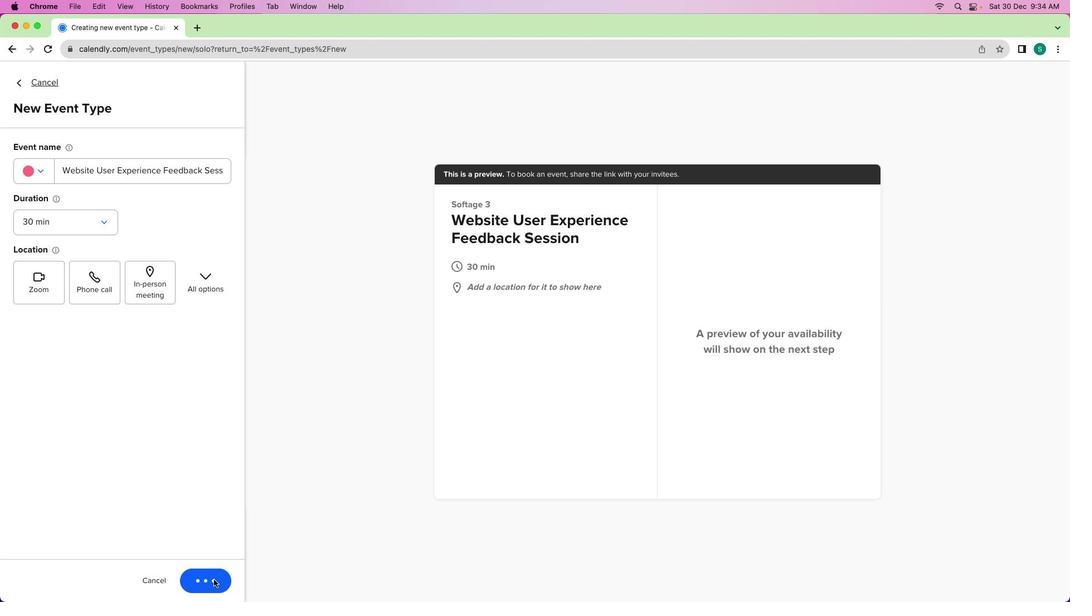 
Action: Mouse pressed left at (91, 273)
Screenshot: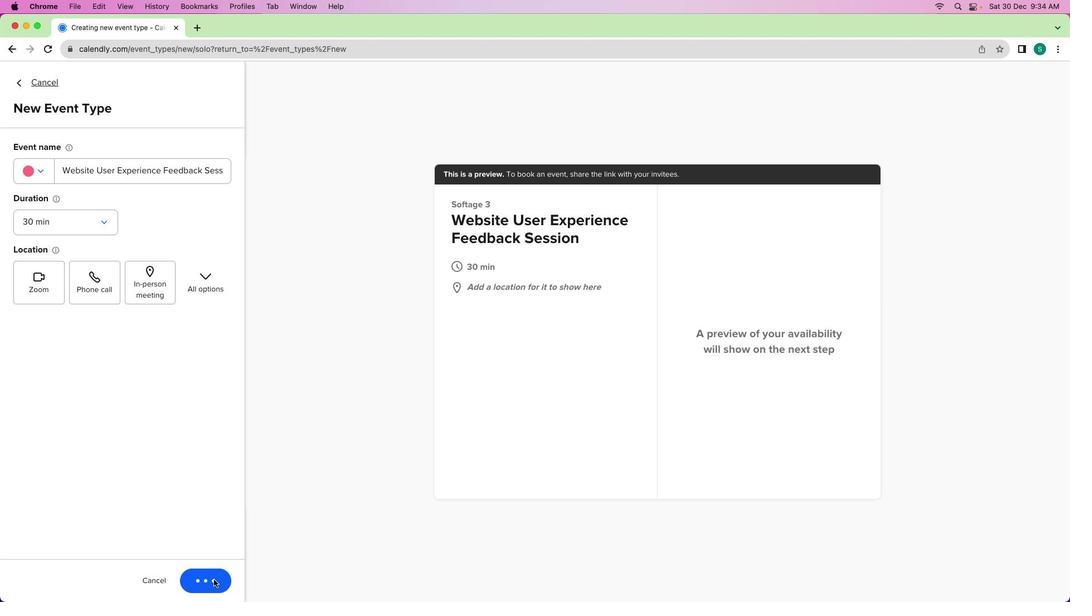 
Action: Mouse moved to (90, 277)
Screenshot: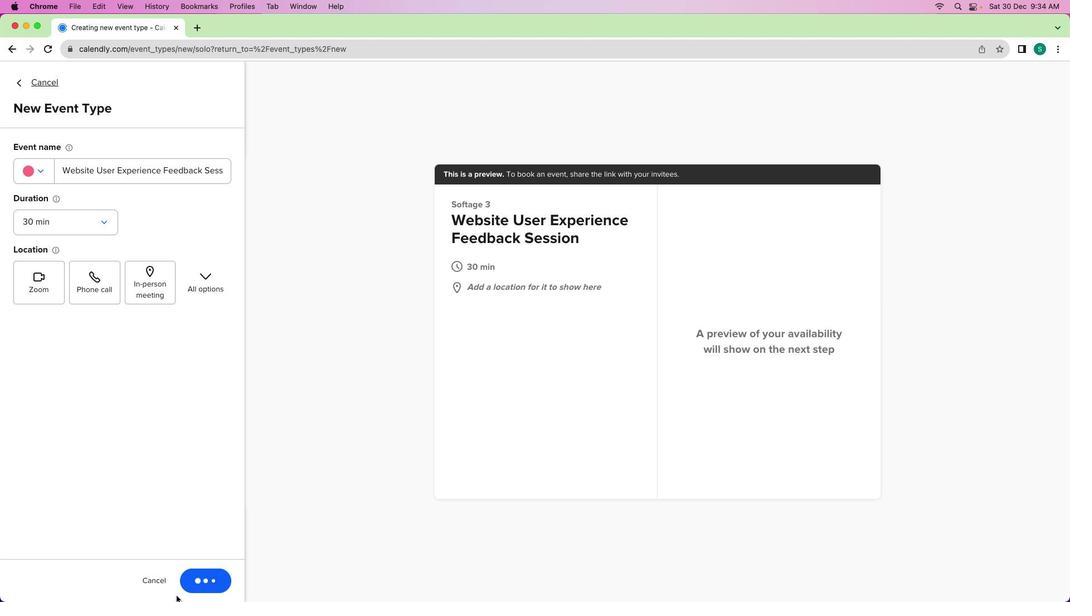 
Action: Mouse scrolled (90, 277) with delta (80, 79)
Screenshot: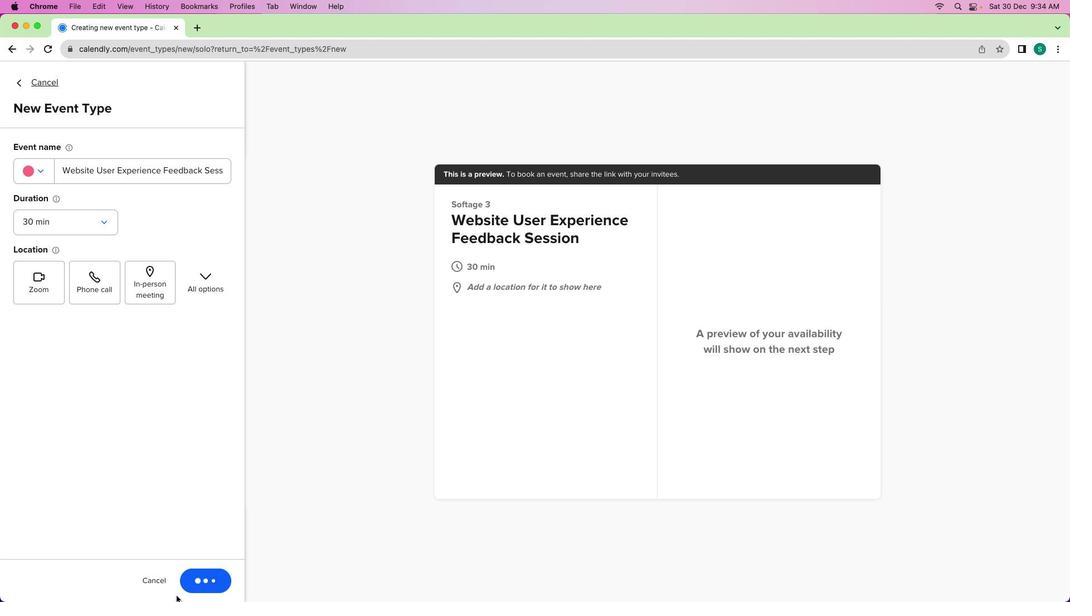 
Action: Mouse moved to (91, 151)
Screenshot: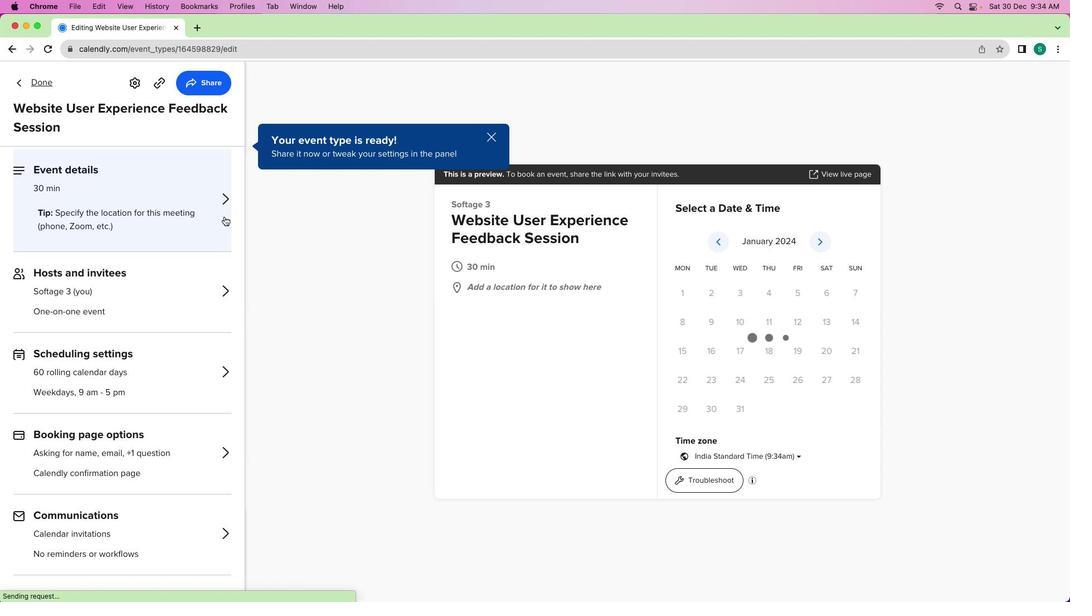 
Action: Mouse pressed left at (91, 151)
Screenshot: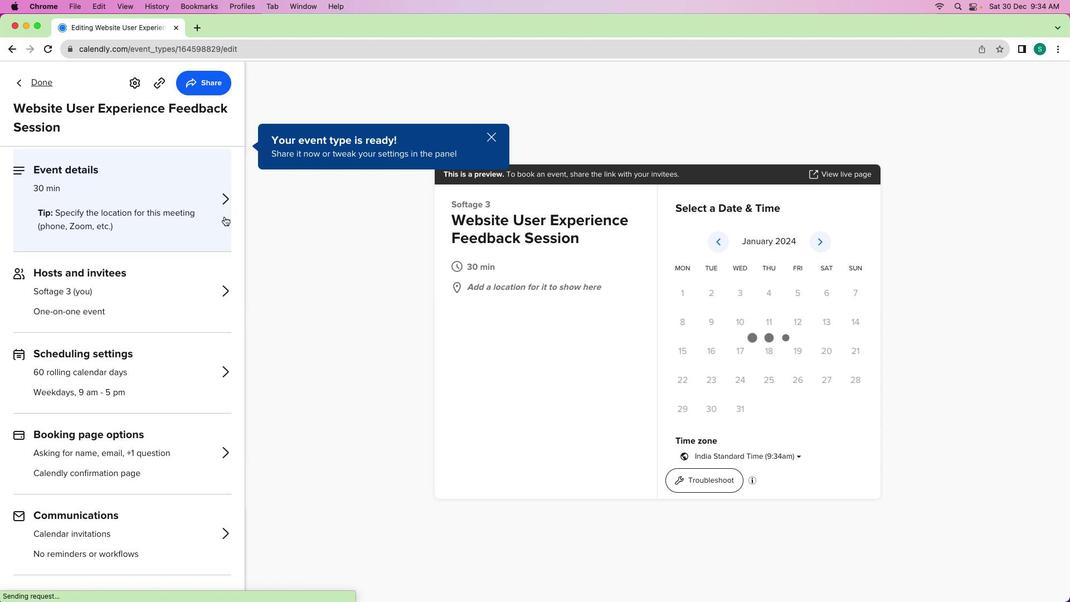 
Action: Mouse moved to (88, 202)
Screenshot: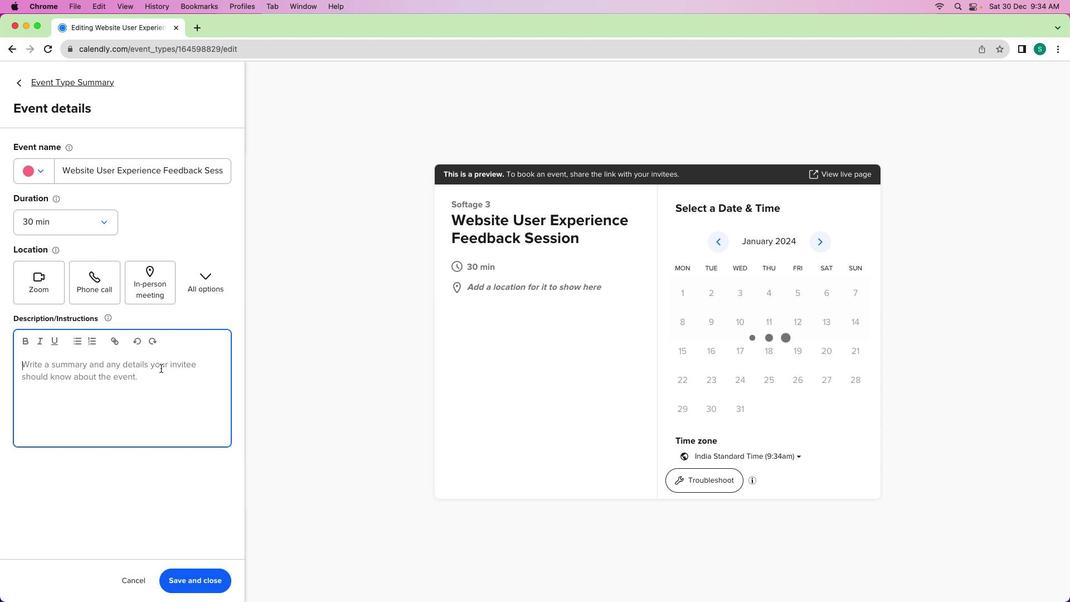
Action: Mouse pressed left at (88, 202)
Screenshot: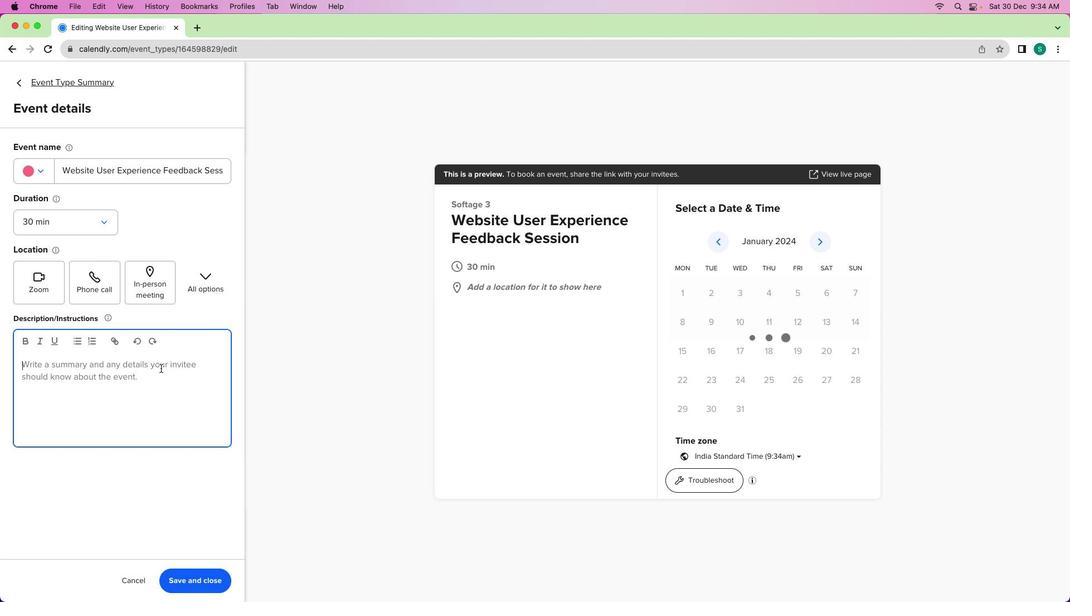 
Action: Key pressed Key.shift'A'Key.space'f''o''c''u''s''e''d'Key.space's''e''s''s''i''u''o'Key.backspaceKey.backspace'o''n'Key.space'd''e''d''i''c''a''t''e''d'Key.space't''o'Key.space'p''r''o''v''i''d''i''n''g'Key.space'f''e''e''d''b''a''c''k'Key.space'o''n'Key.space'o''u''r'Key.space'e''r'Key.backspaceKey.backspace'w''e''b''s''i''t''e'"'"'s'Key.space'u''s''e''r'Key.space'e''x''p''e''r''i''e''n''c''e''.'Key.spaceKey.shift'W''e'Key.space'w''i''l''l'Key.space'r''e''v''i''e''w'Key.space't''h'Key.spaceKey.backspace'e'Key.space'w''e''b''i''s''t''e'"'"'s'Key.space'n''a''v''i''g''a''t''i''o''n'','Key.spaceKey.leftKey.leftKey.leftKey.leftKey.leftKey.leftKey.leftKey.leftKey.leftKey.leftKey.leftKey.leftKey.leftKey.leftKey.leftKey.leftKey.left'i'Key.leftKey.leftKey.backspaceKey.down'd''e''s''i''g''n'','Key.space'a''n''d''d'Key.space'f''u''n''c''t''i''o''n''a''l''i''t''y'Key.space't''o'Key.space'e'
Screenshot: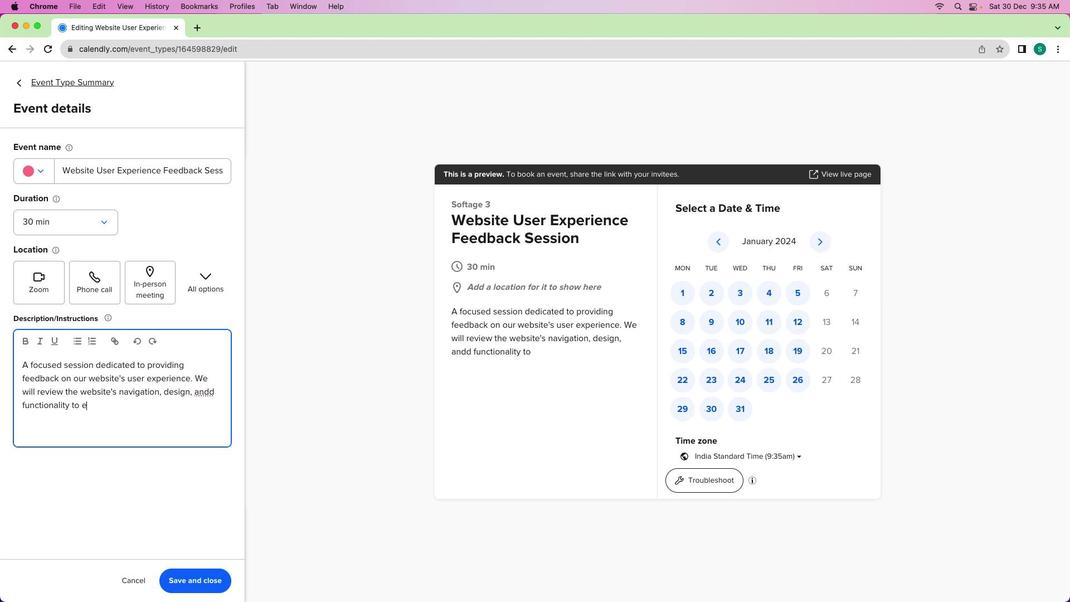 
Action: Mouse moved to (91, 211)
Screenshot: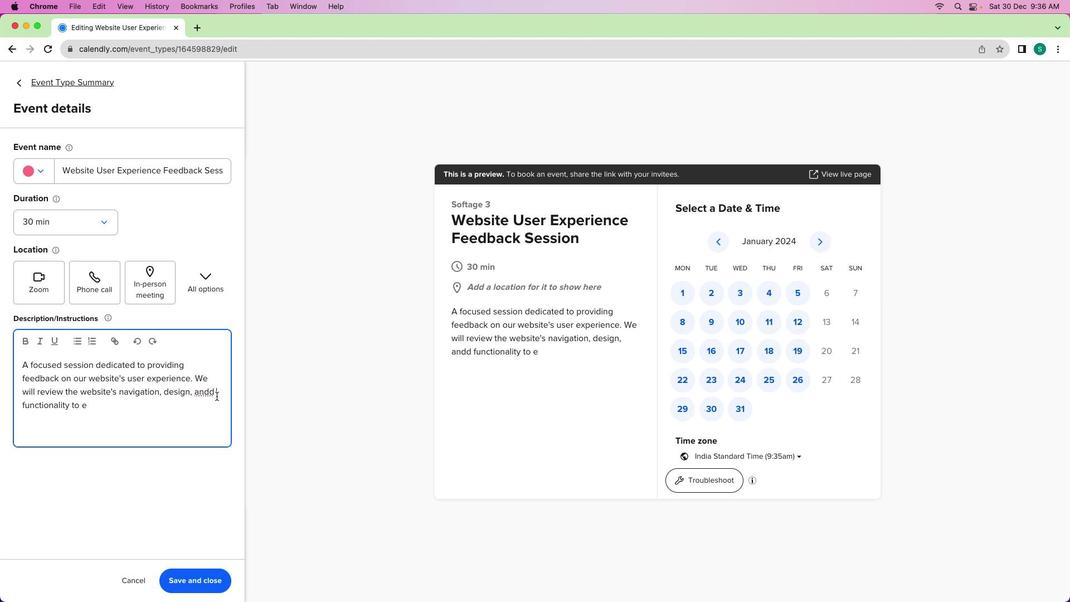 
Action: Mouse pressed left at (91, 211)
Screenshot: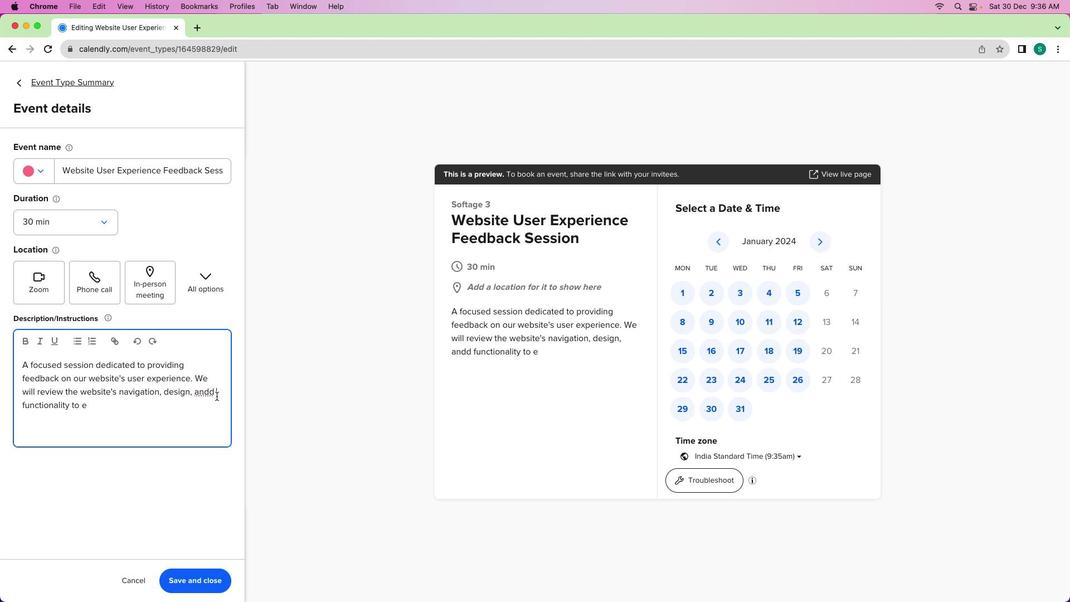 
Action: Key pressed Key.leftKey.backspaceKey.down'b'Key.backspace'n''s''u''r''e'Key.space'a''n'Key.space'o''p''t''i''m''a''l'Key.space'u''s''e''r'Key.space'e''x''o'Key.backspace'p''e''r''i''e''n''c''e'','Key.leftKey.backspace'.'Key.spaceKey.shift'Y''o''u''r'Key.spaceKey.leftKey.leftKey.leftKey.leftKey.leftKey.leftKey.leftKey.leftKey.leftKey.rightKey.right'e'Key.downKey.leftKey.backspaceKey.downKey.backspaceKey.space'i''n''s''i''g''h''t''h''s'Key.spaceKey.leftKey.leftKey.leftKey.leftKey.backspaceKey.rightKey.rightKey.rightKey.leftKey.leftKey.backspaceKey.right't'Key.down'a''r''e'Key.space'v''a''l''u''a''b''l''e'Key.space'i''n'Key.space'e''n''h''a''n''c''i''n''g'Key.space't''h''e'Key.space'o''v''e''r''a''l''l'Key.space'u''s''a''b''i''l''i''t''y'Key.space'o''f'Key.space'o''u''r'Key.space'w''e''n'Key.backspace'b''s''i''t''e''.'
Screenshot: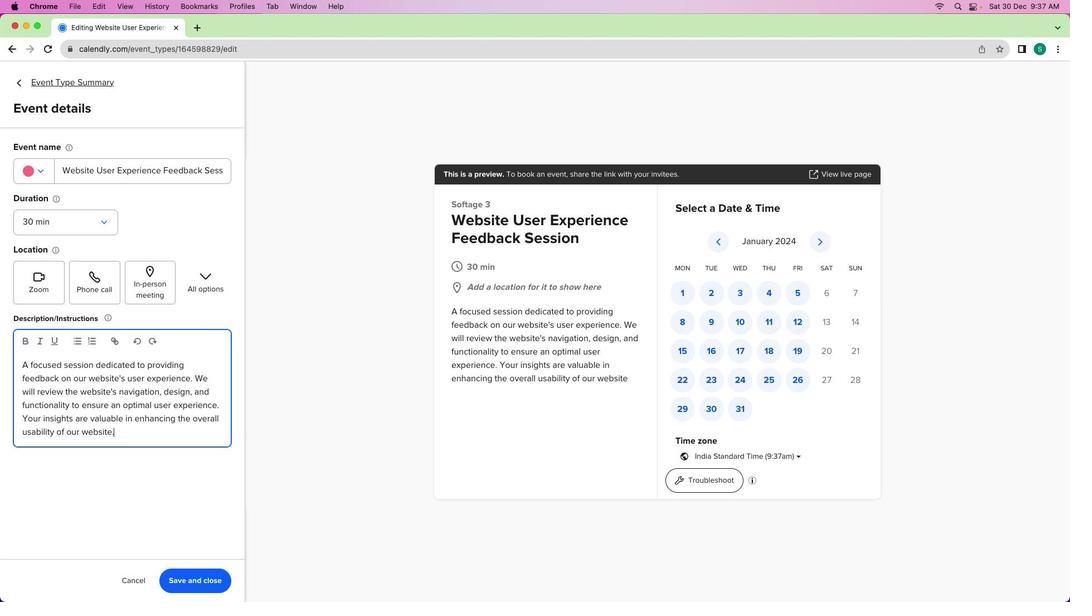 
Action: Mouse scrolled (91, 211) with delta (80, 79)
Screenshot: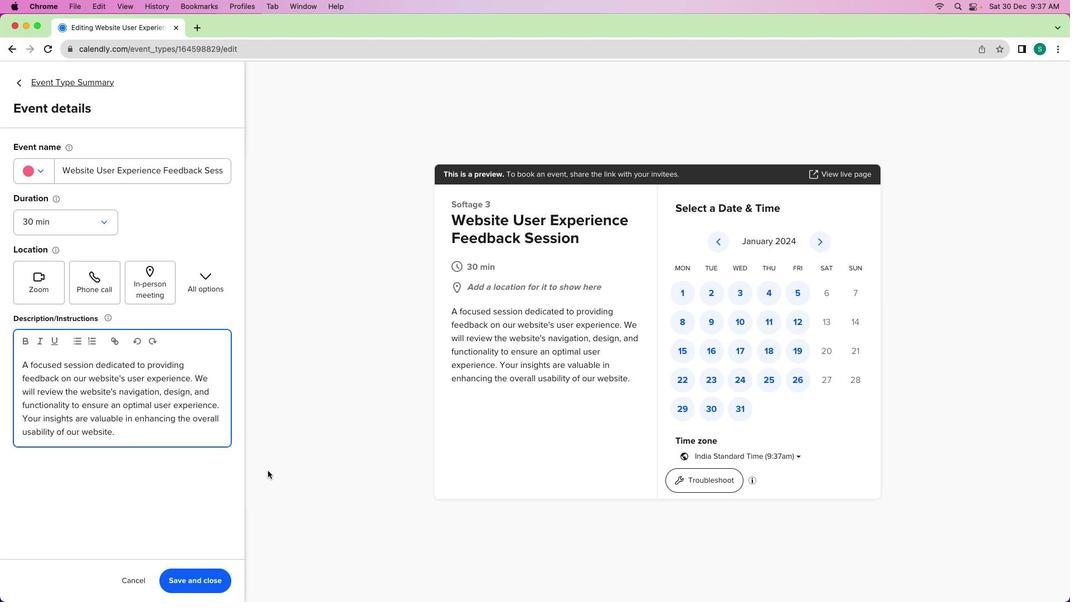
Action: Mouse moved to (90, 273)
Screenshot: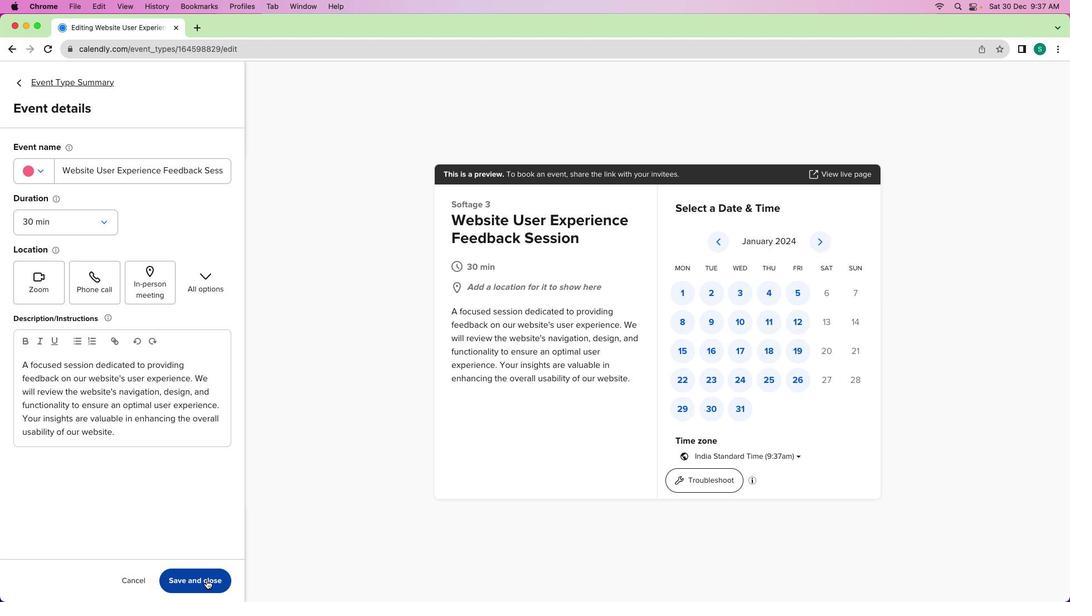 
Action: Mouse pressed left at (90, 273)
Screenshot: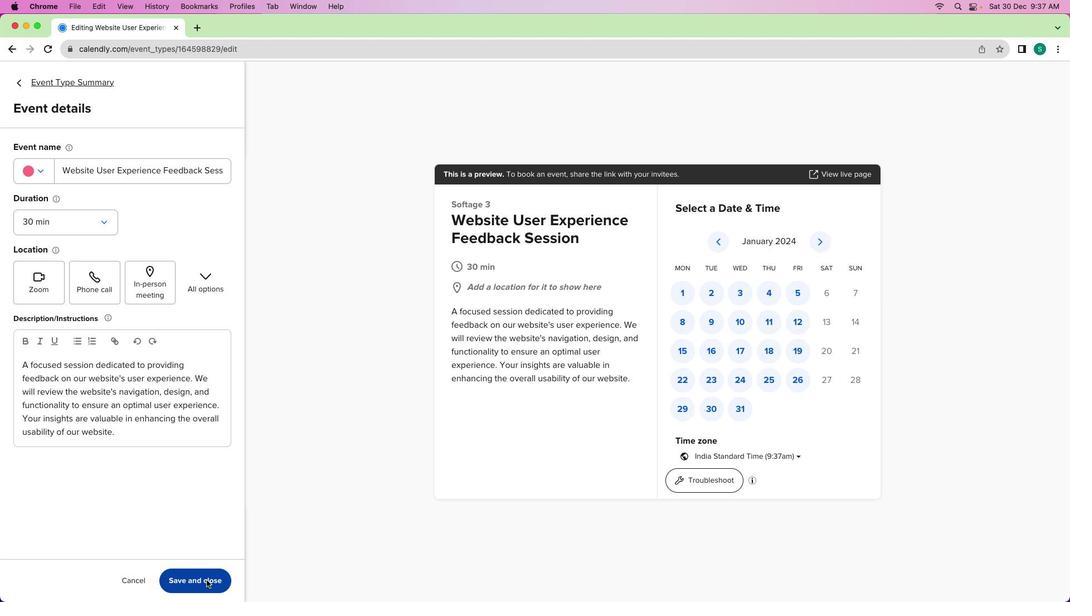 
Action: Mouse moved to (82, 108)
Screenshot: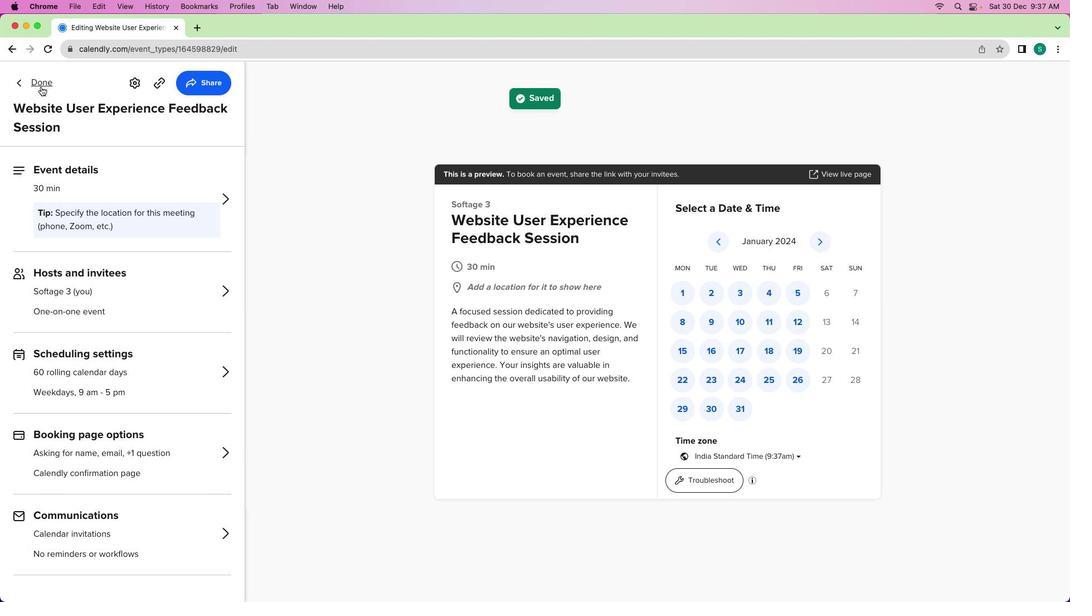 
Action: Mouse pressed left at (82, 108)
Screenshot: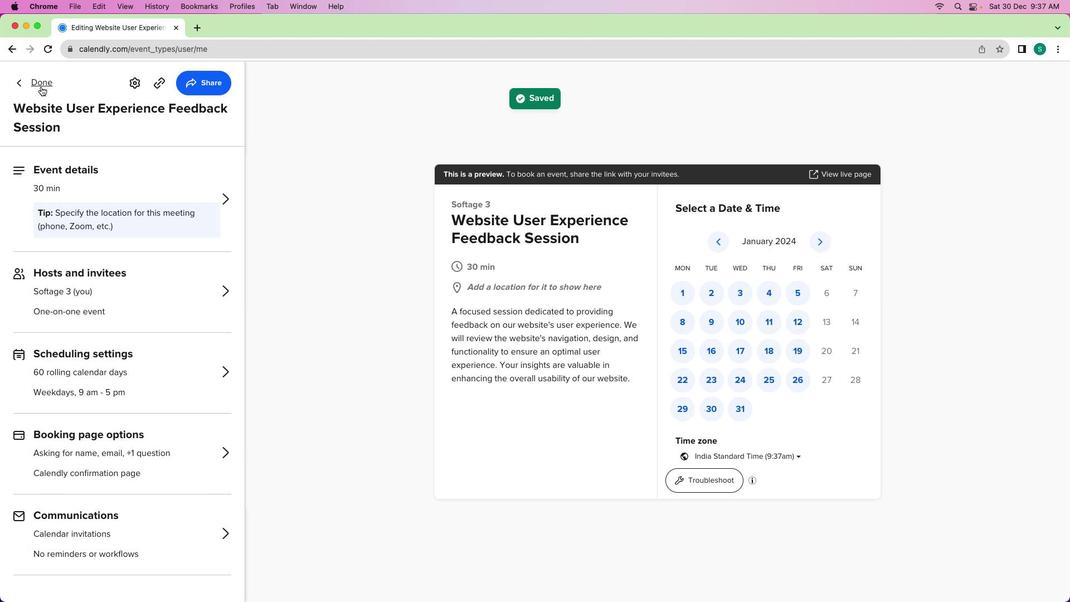
Action: Mouse moved to (101, 196)
Screenshot: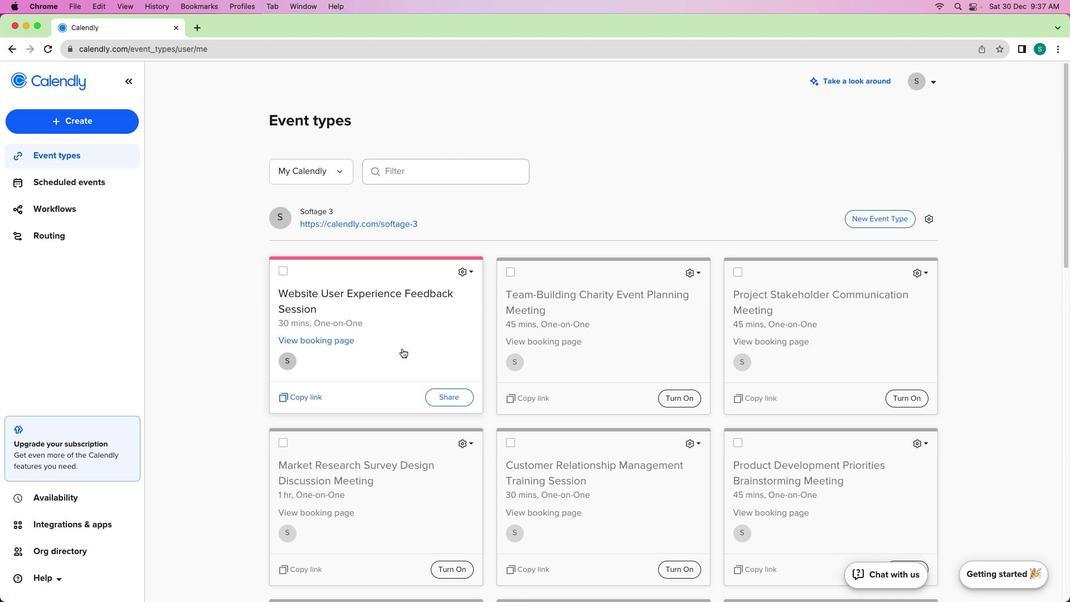 
